 Task: Search one way flight ticket for 4 adults, 1 infant in seat and 1 infant on lap in premium economy from Atlanta: Hartsfield-jackson Atlanta International Airport to Greenville: Pitt-greenville Airport on 5-2-2023. Choice of flights is Spirit. Number of bags: 1 checked bag. Price is upto 83000. Outbound departure time preference is 13:15.
Action: Mouse moved to (267, 345)
Screenshot: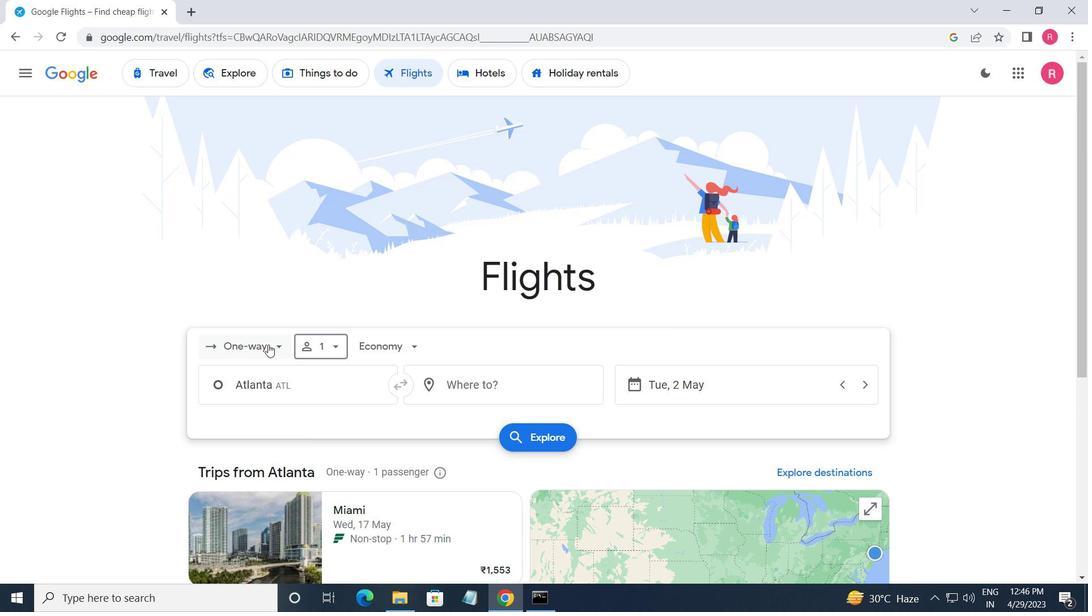 
Action: Mouse pressed left at (267, 345)
Screenshot: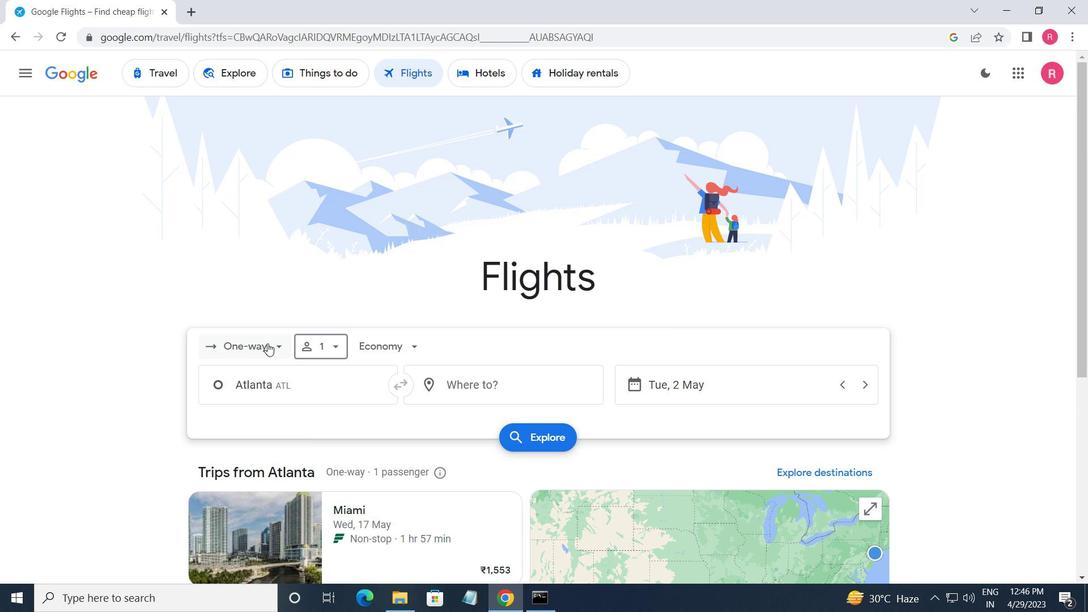 
Action: Mouse moved to (287, 404)
Screenshot: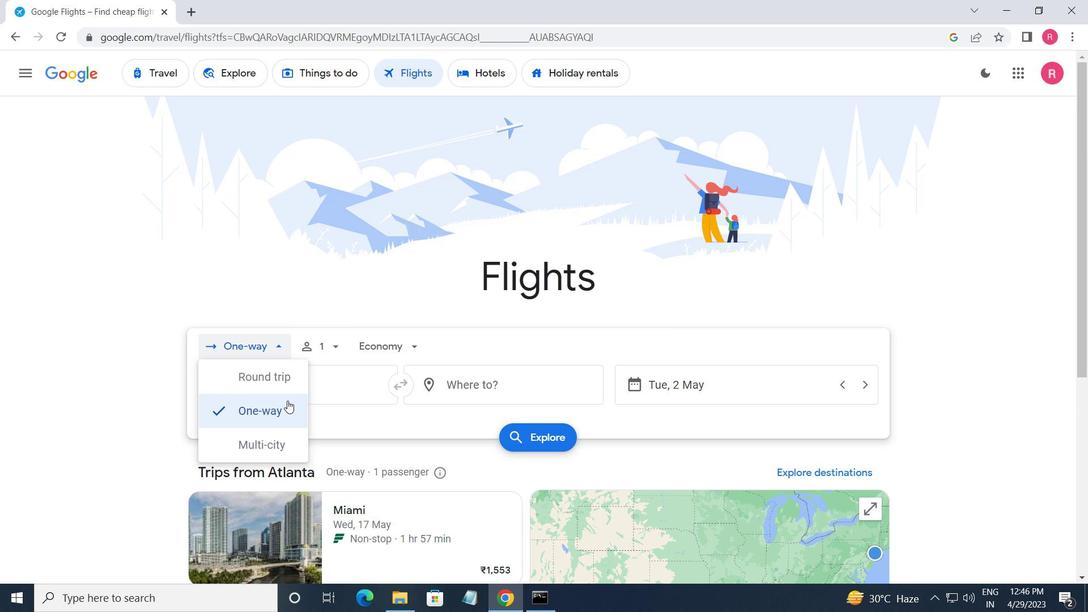 
Action: Mouse pressed left at (287, 404)
Screenshot: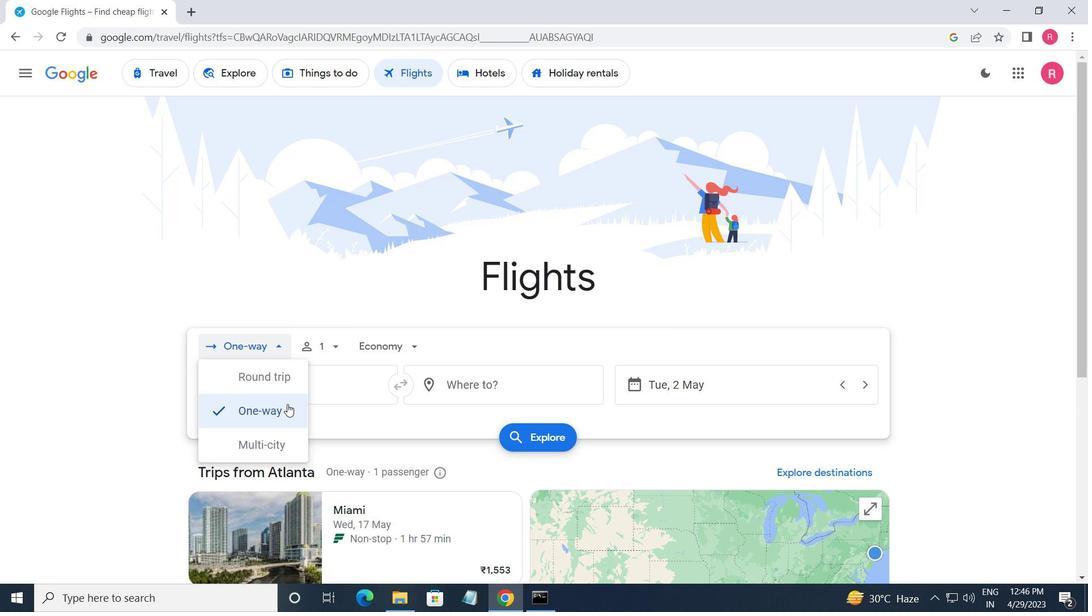 
Action: Mouse moved to (312, 347)
Screenshot: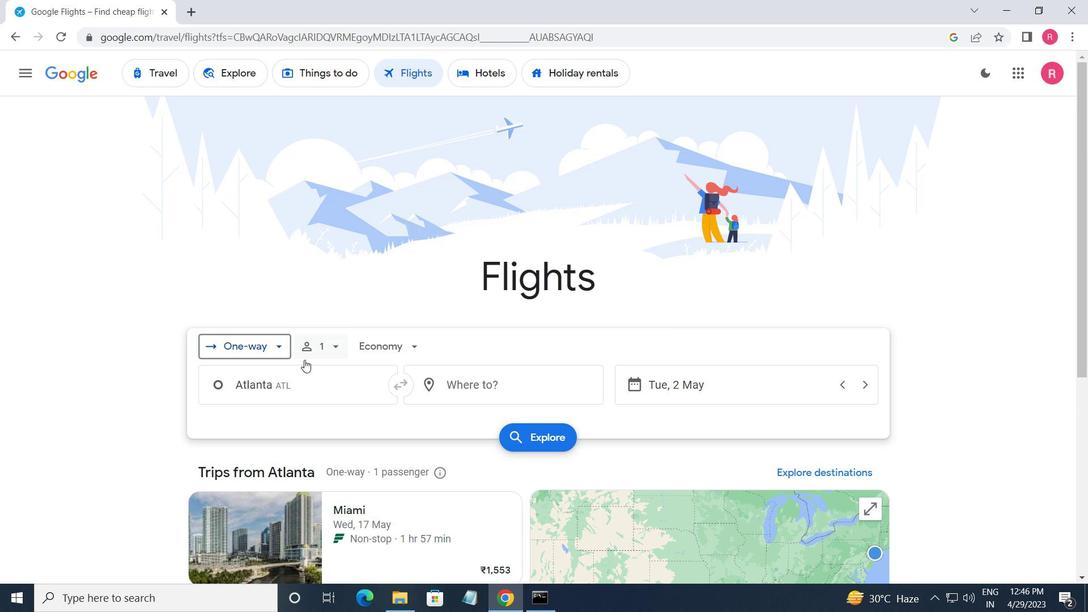 
Action: Mouse pressed left at (312, 347)
Screenshot: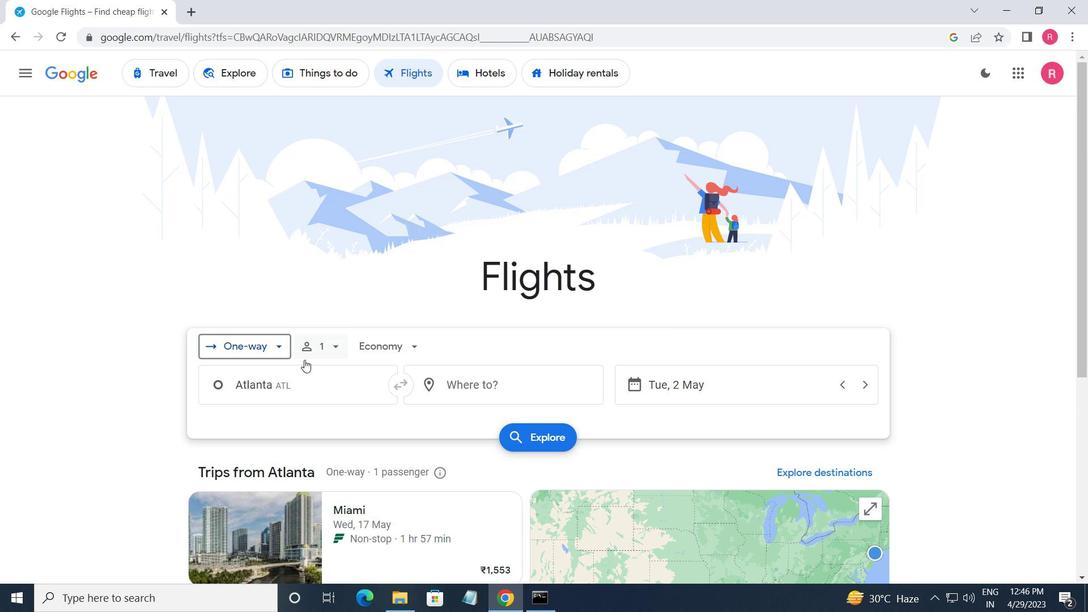 
Action: Mouse moved to (443, 384)
Screenshot: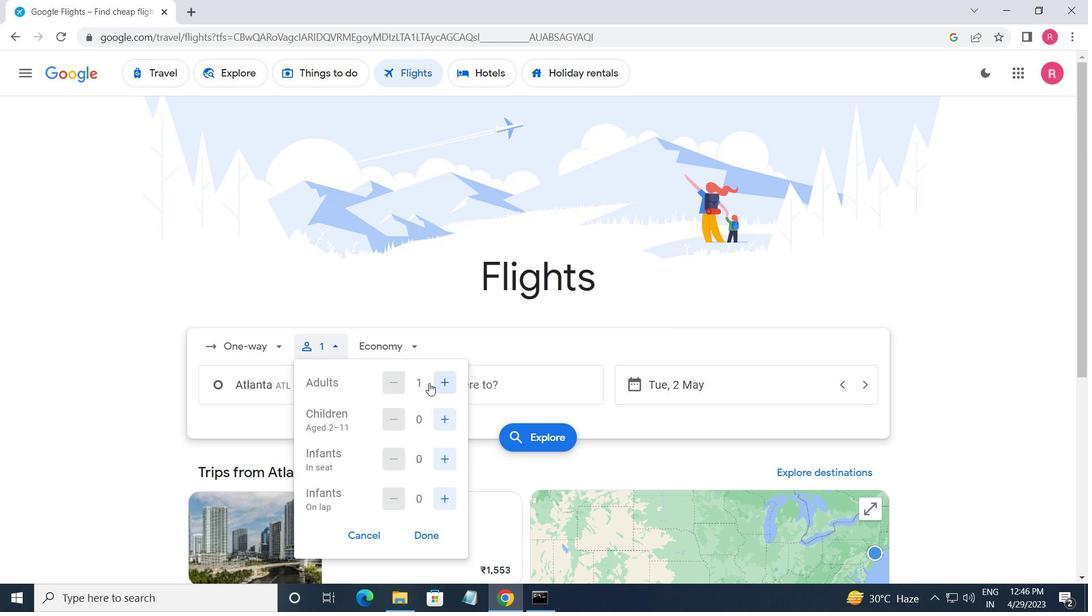 
Action: Mouse pressed left at (443, 384)
Screenshot: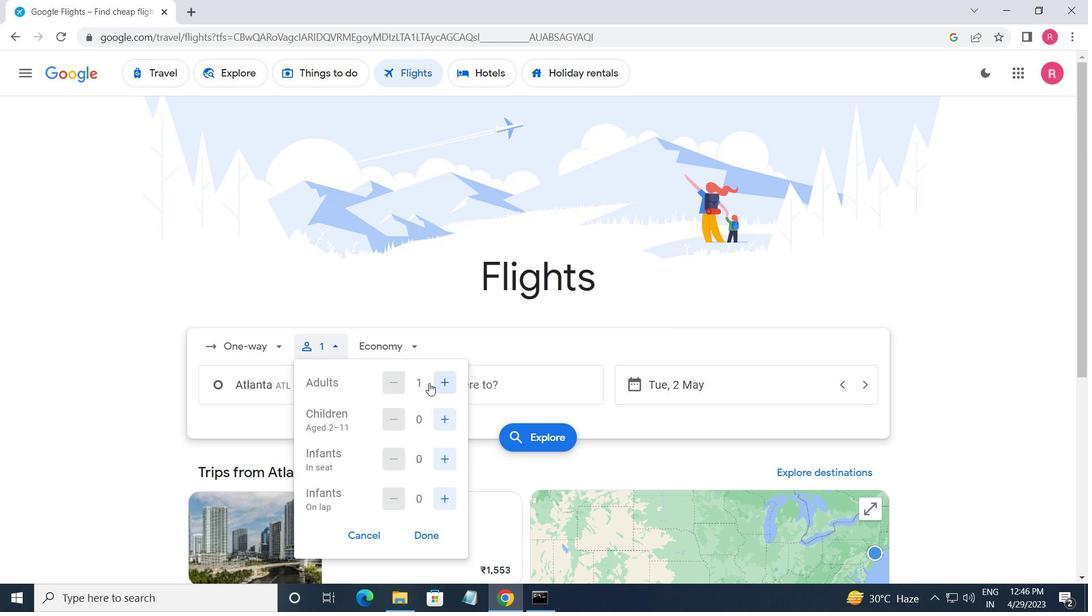 
Action: Mouse pressed left at (443, 384)
Screenshot: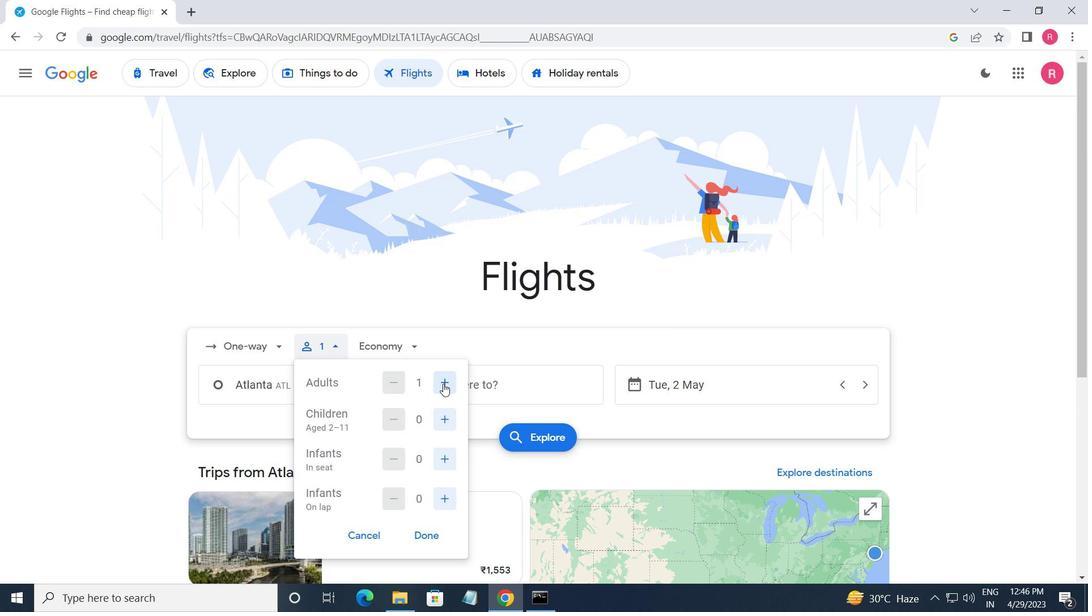 
Action: Mouse pressed left at (443, 384)
Screenshot: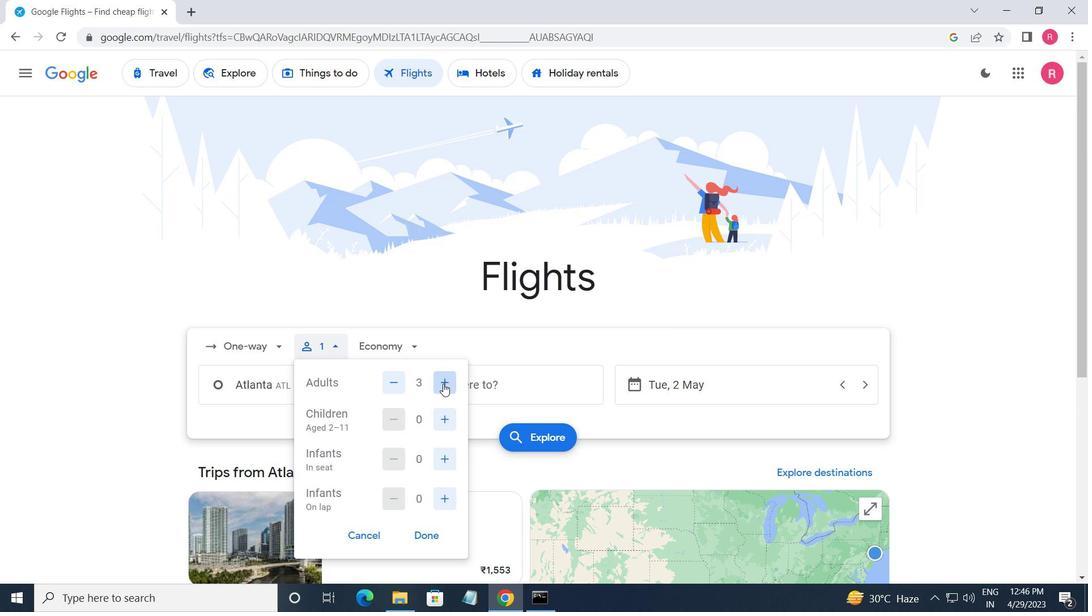 
Action: Mouse moved to (448, 416)
Screenshot: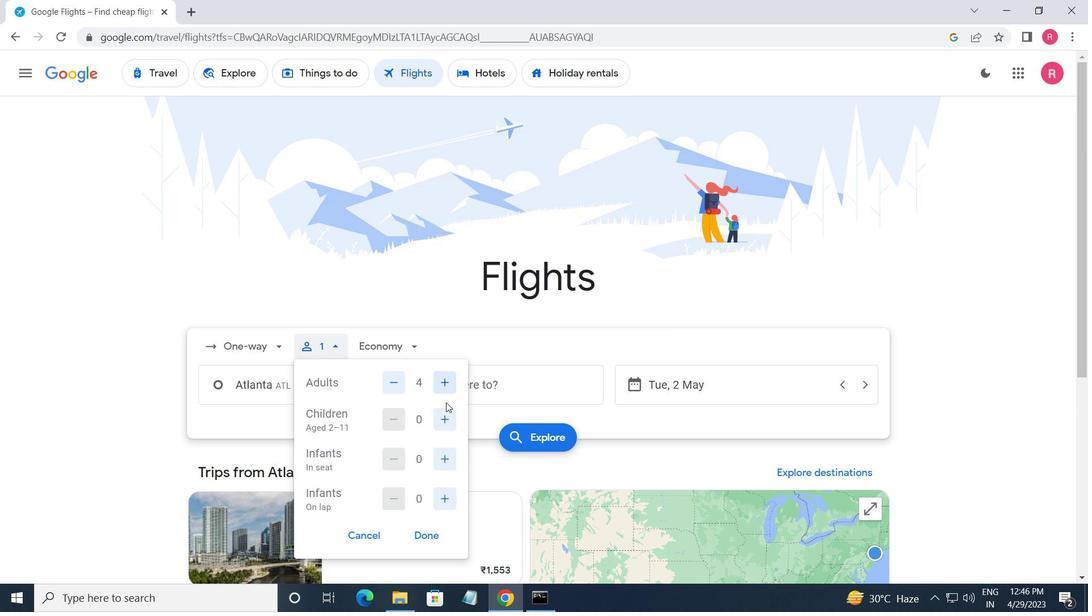 
Action: Mouse pressed left at (448, 416)
Screenshot: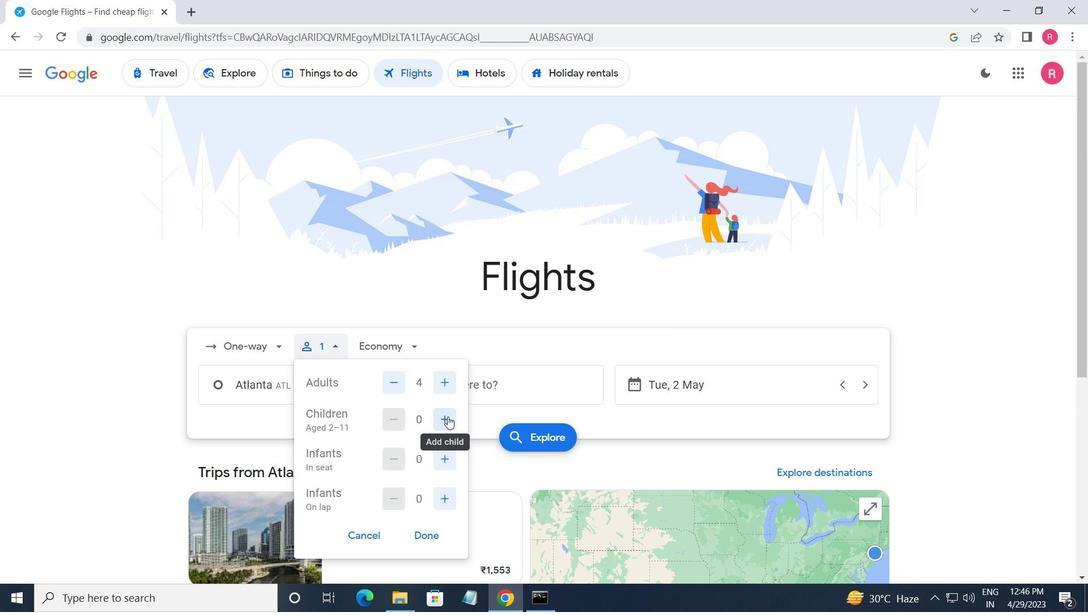 
Action: Mouse moved to (447, 459)
Screenshot: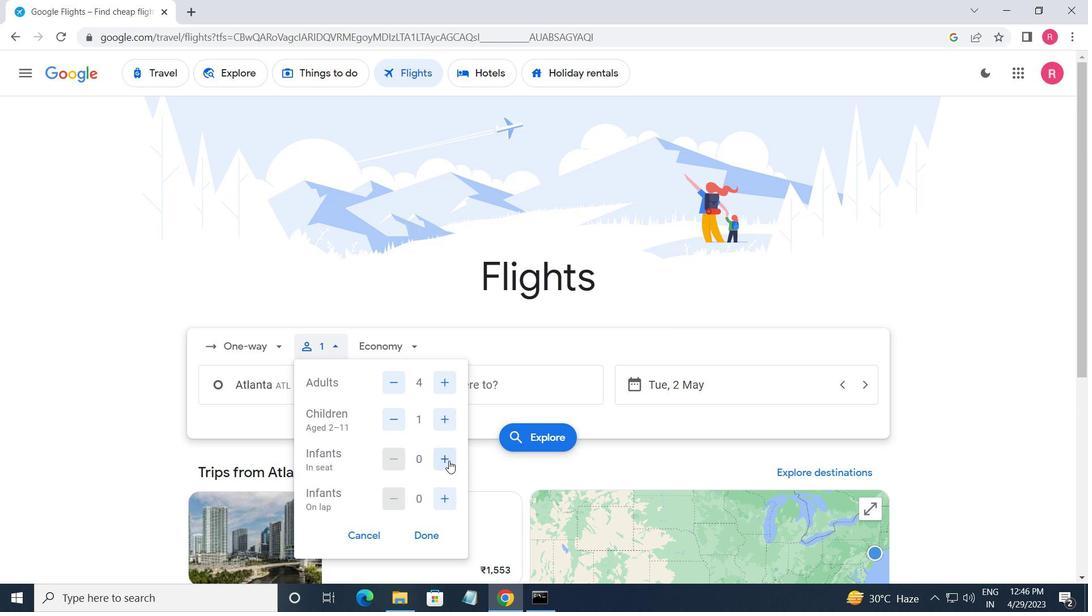 
Action: Mouse pressed left at (447, 459)
Screenshot: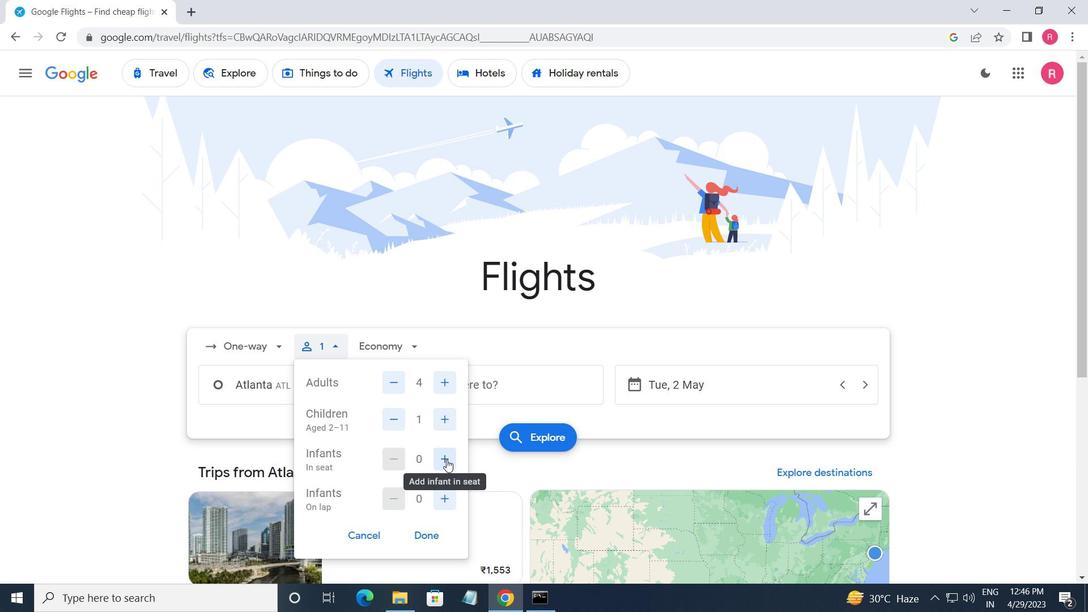 
Action: Mouse moved to (400, 343)
Screenshot: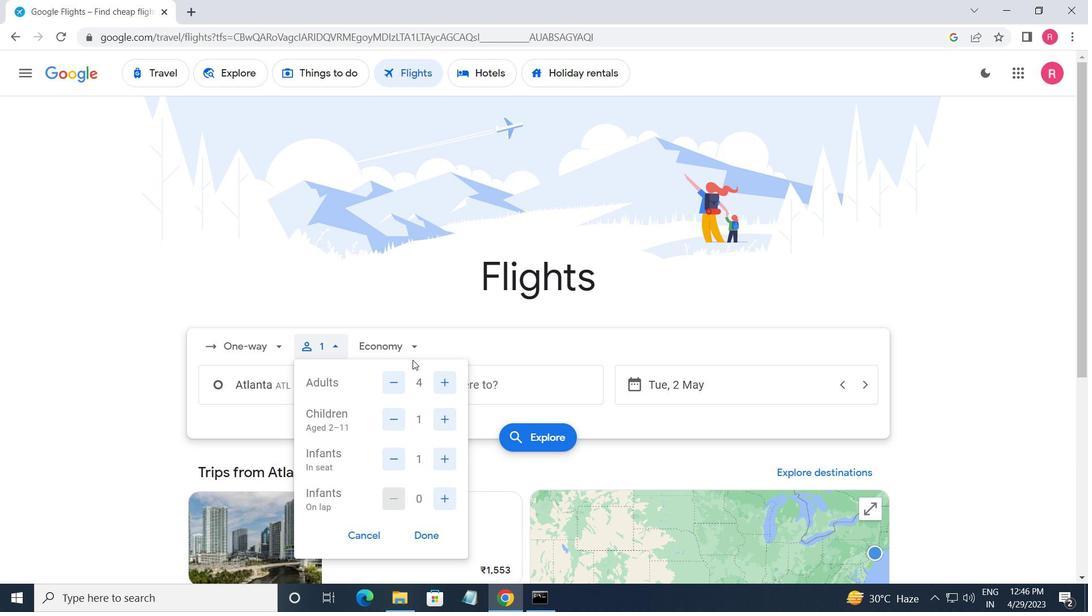 
Action: Mouse pressed left at (400, 343)
Screenshot: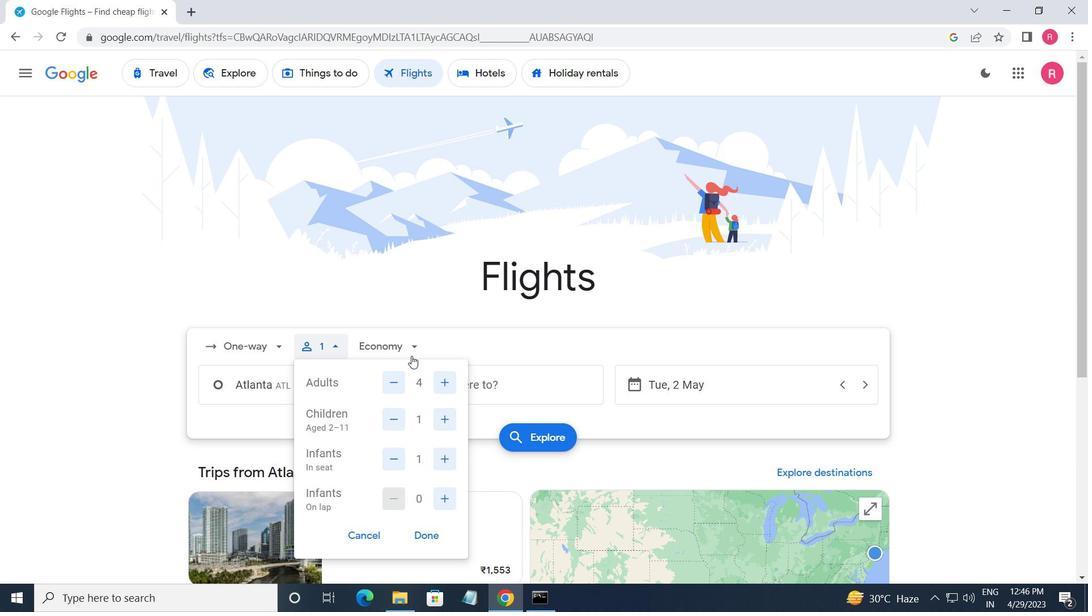 
Action: Mouse moved to (418, 423)
Screenshot: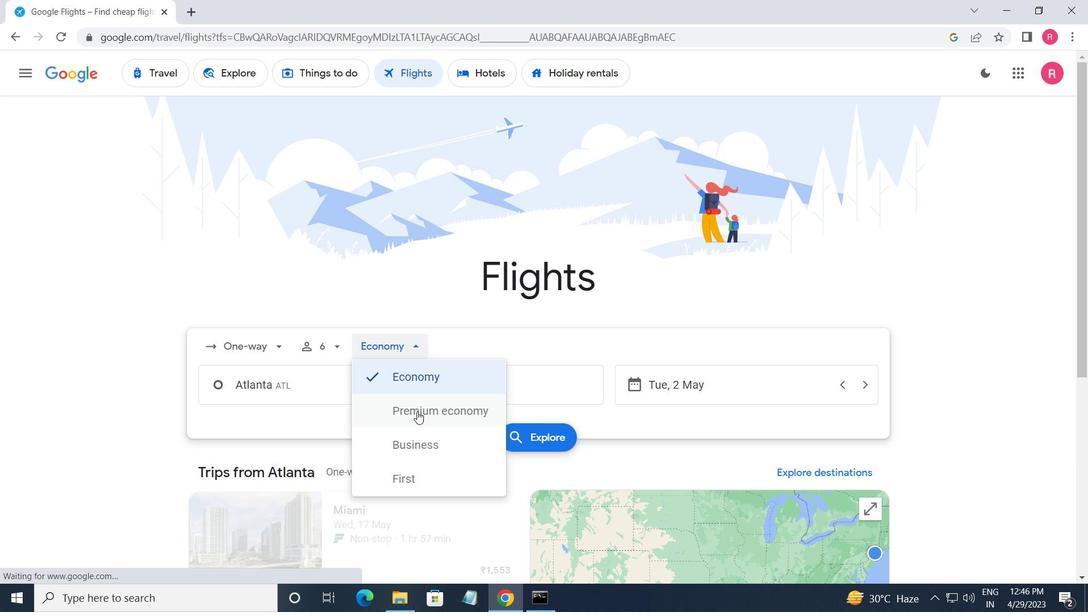 
Action: Mouse pressed left at (418, 423)
Screenshot: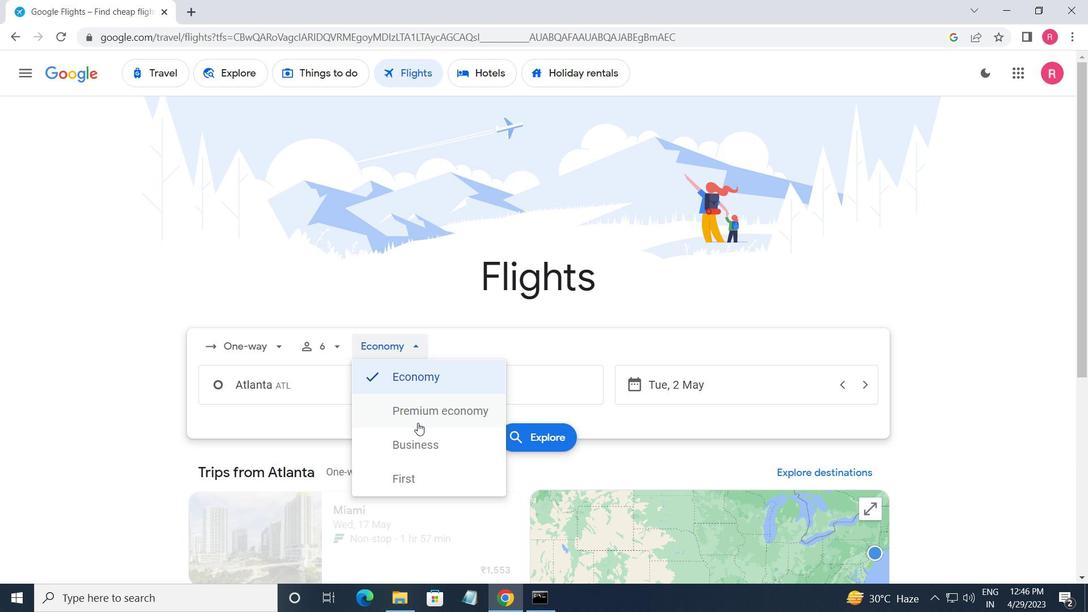 
Action: Mouse moved to (355, 387)
Screenshot: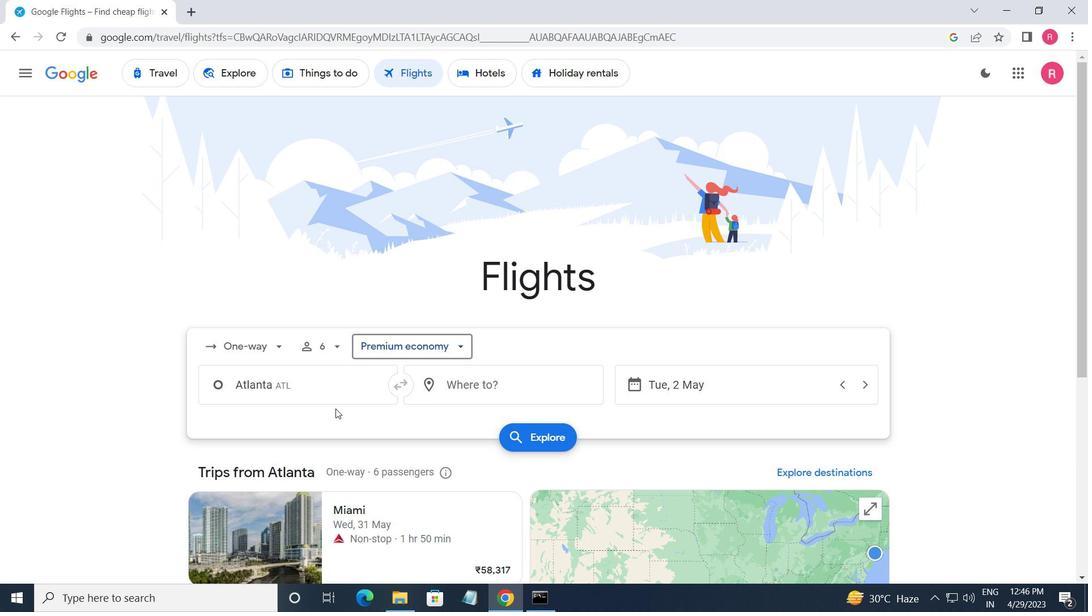 
Action: Mouse pressed left at (355, 387)
Screenshot: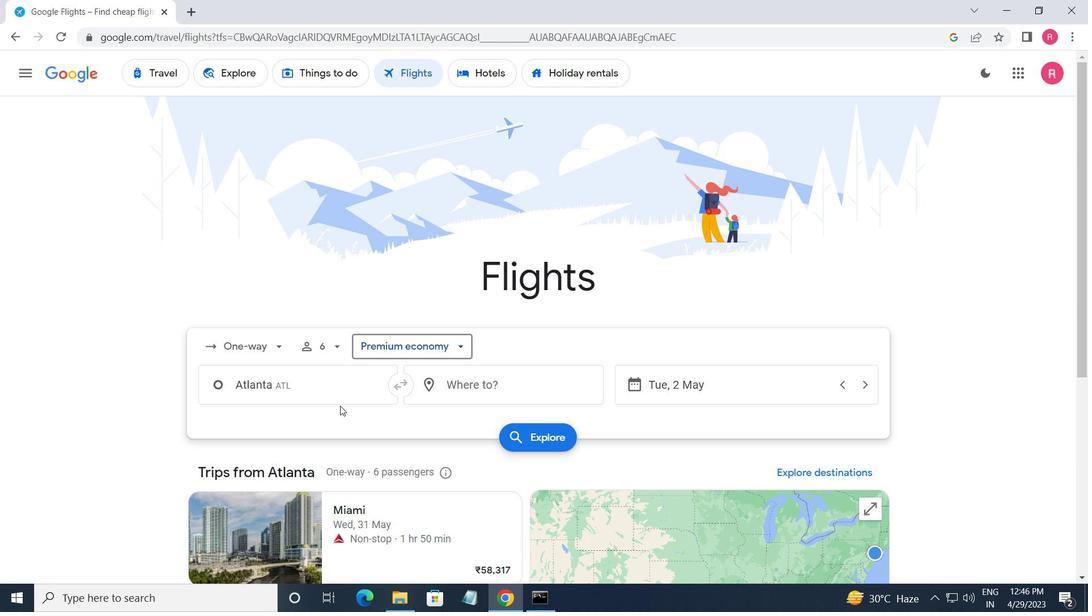 
Action: Mouse moved to (349, 450)
Screenshot: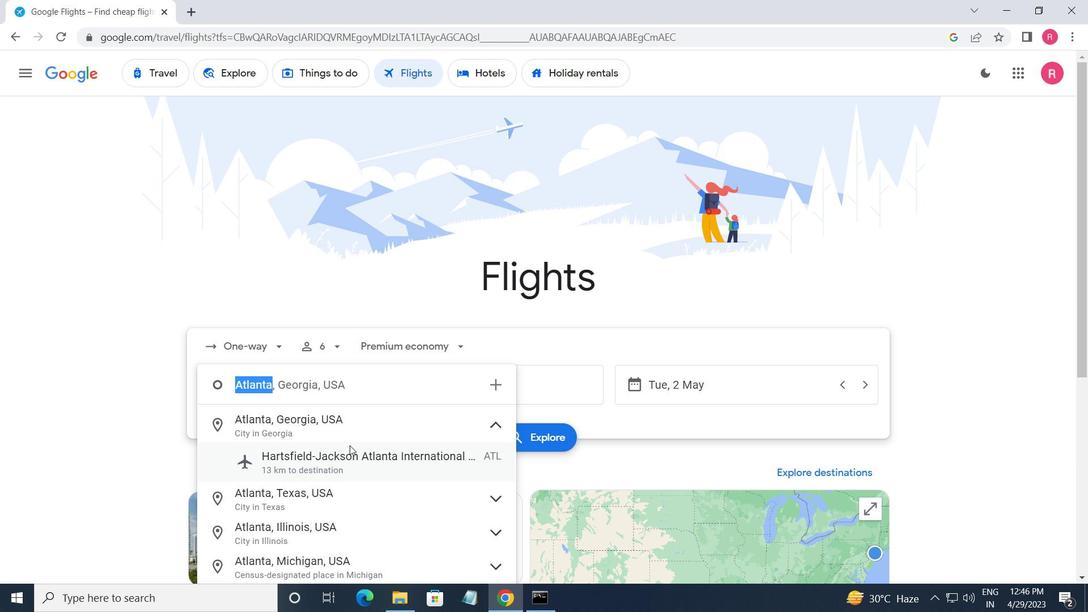 
Action: Mouse pressed left at (349, 450)
Screenshot: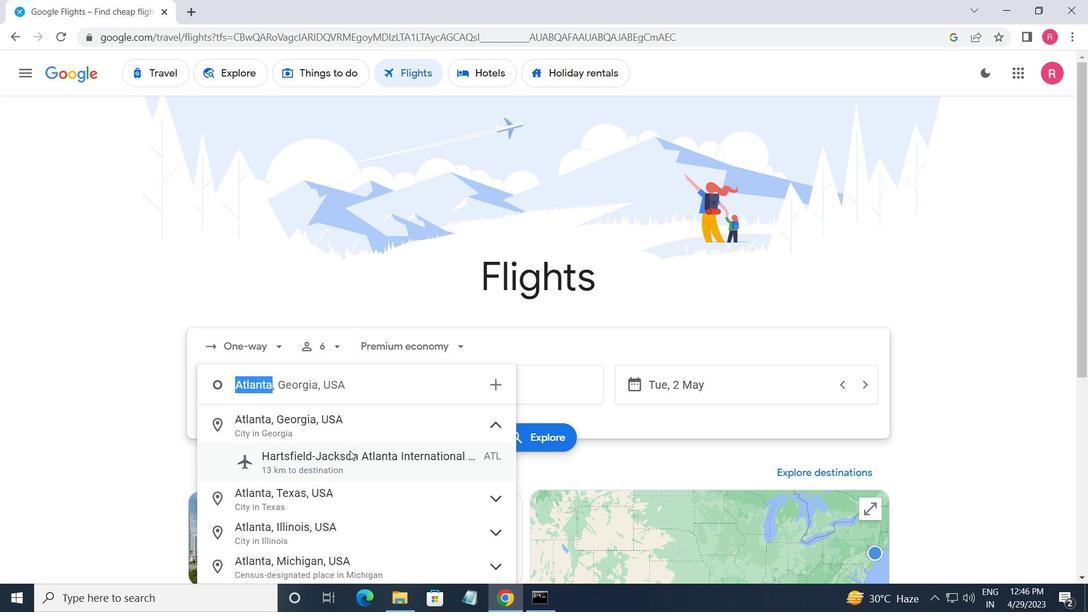 
Action: Mouse moved to (489, 399)
Screenshot: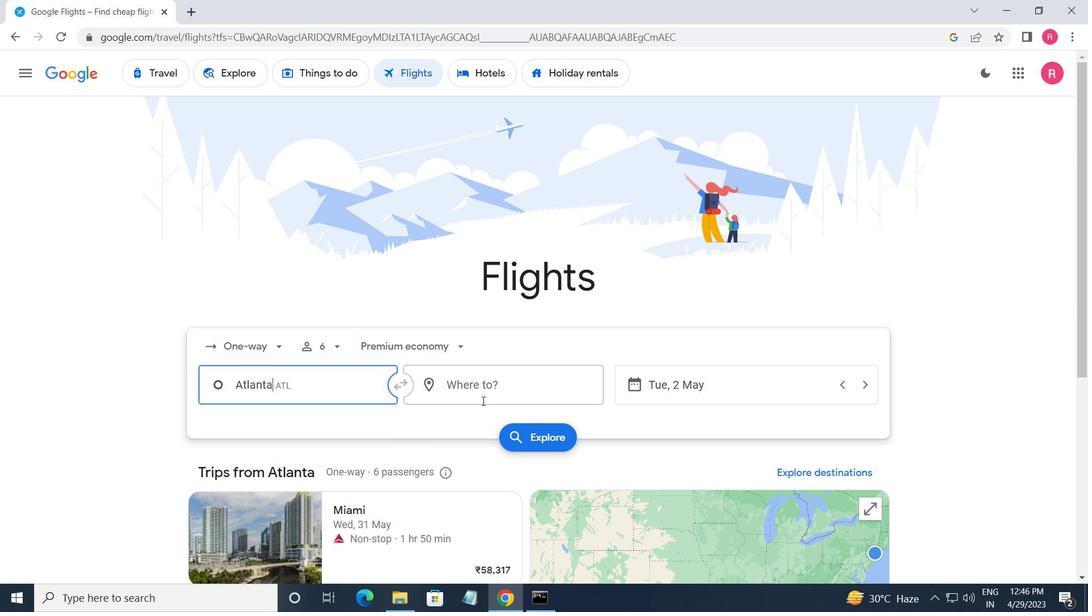 
Action: Mouse pressed left at (489, 399)
Screenshot: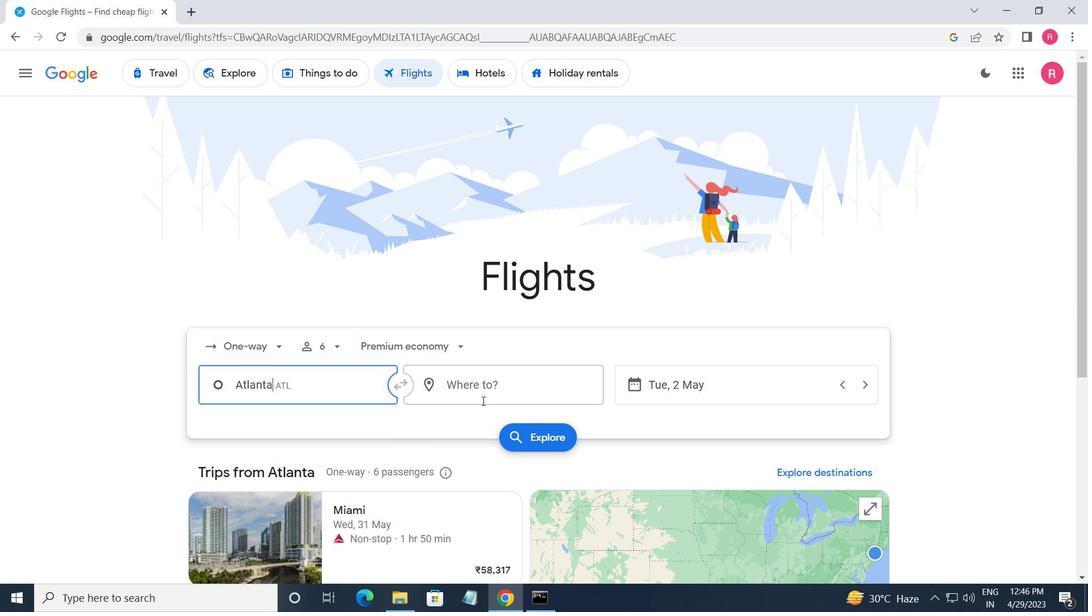 
Action: Mouse moved to (473, 522)
Screenshot: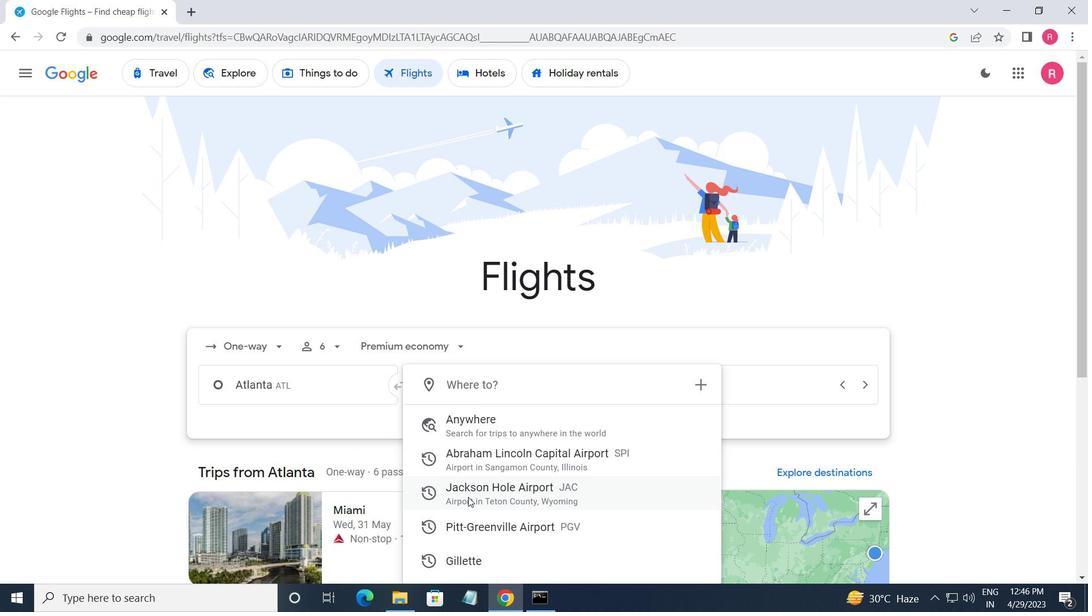 
Action: Mouse pressed left at (473, 522)
Screenshot: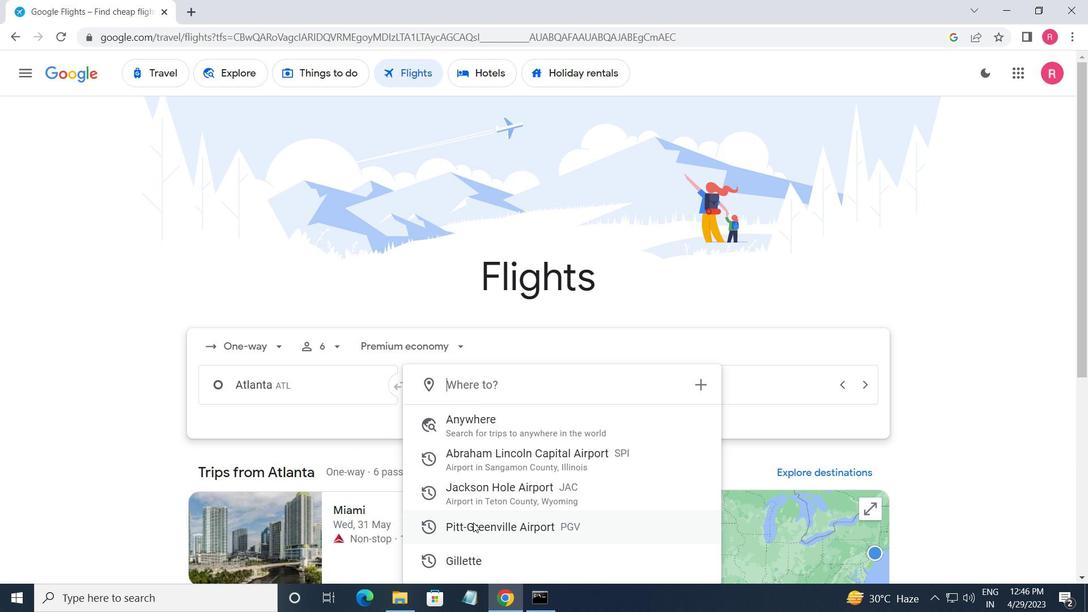 
Action: Mouse moved to (731, 385)
Screenshot: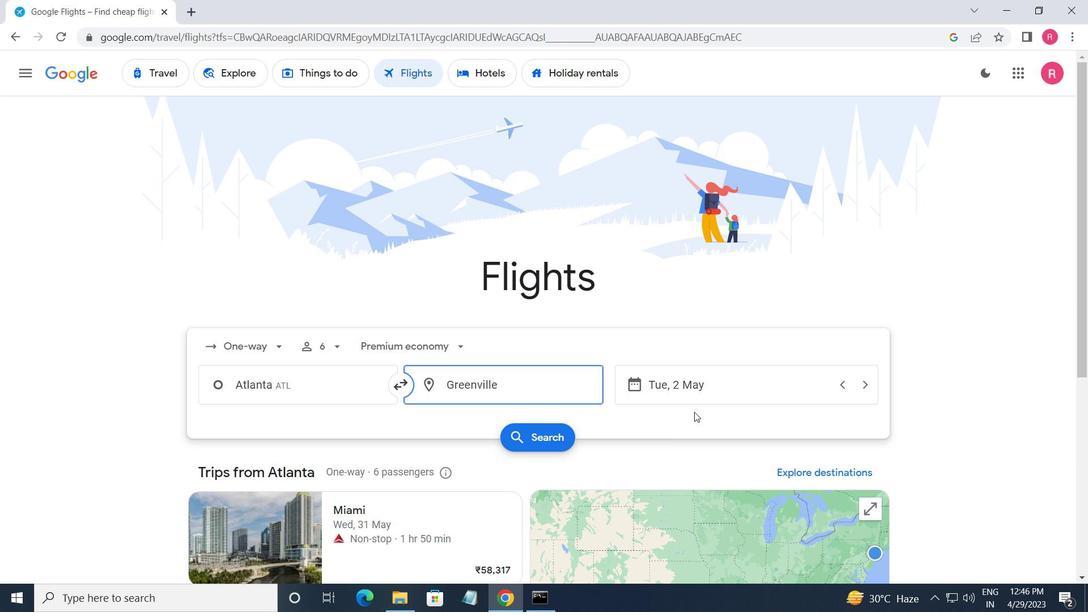 
Action: Mouse pressed left at (731, 385)
Screenshot: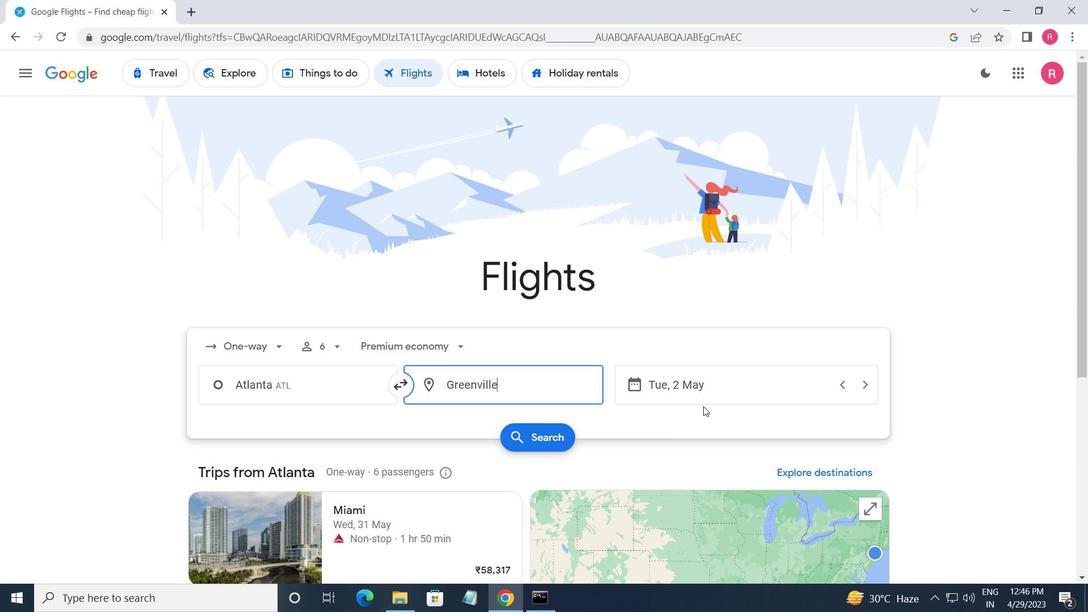 
Action: Mouse moved to (716, 335)
Screenshot: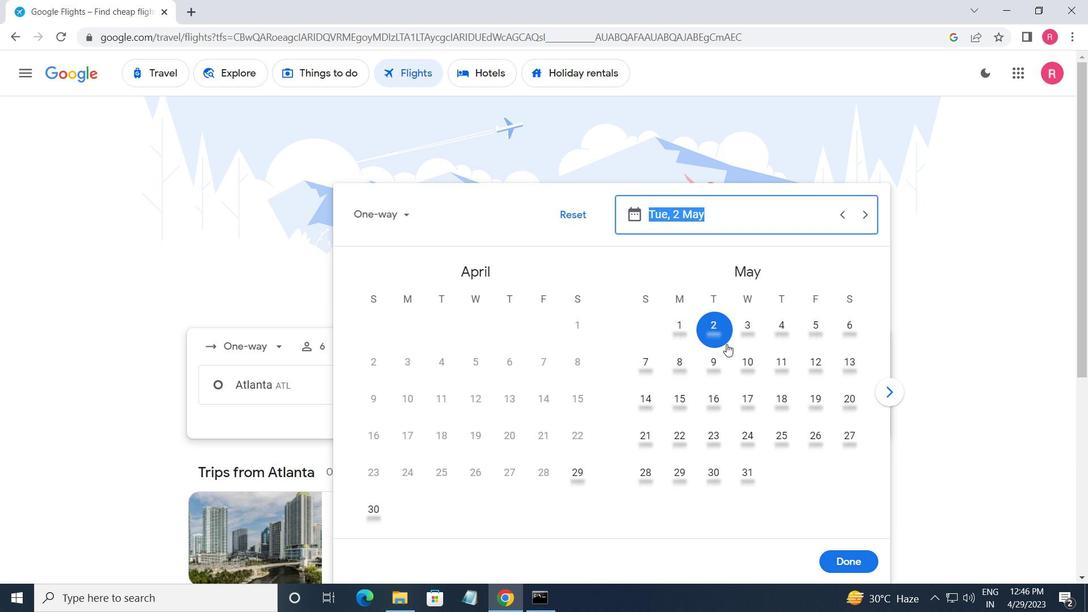 
Action: Mouse pressed left at (716, 335)
Screenshot: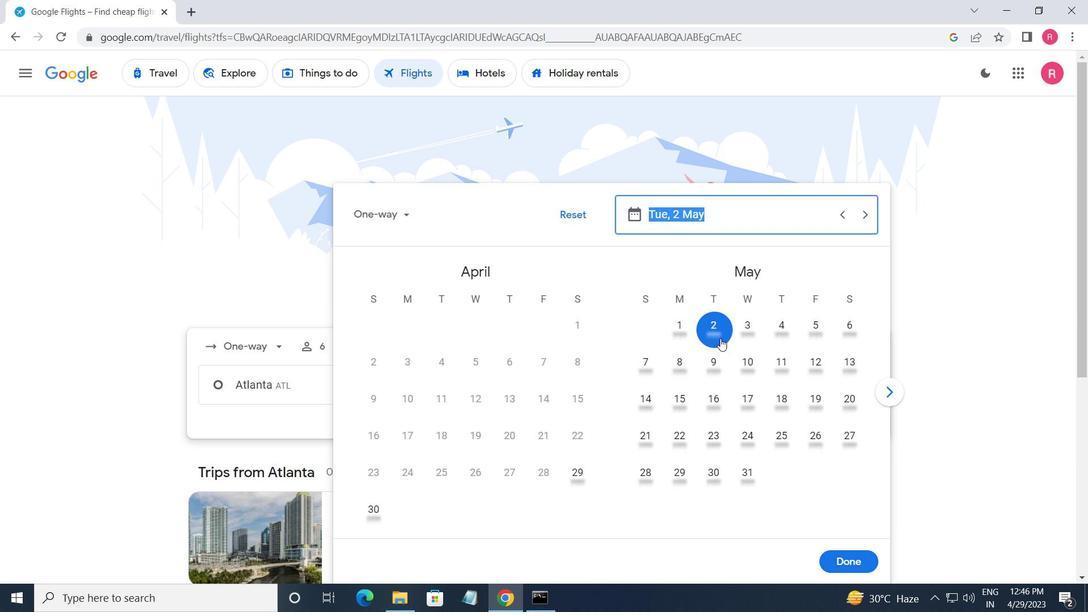 
Action: Mouse moved to (837, 559)
Screenshot: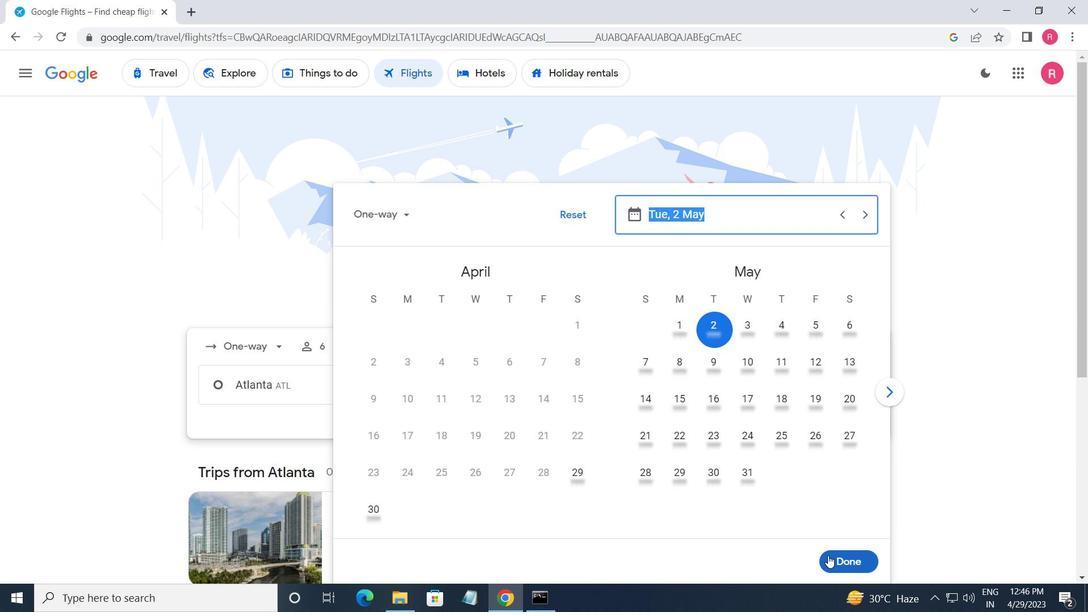 
Action: Mouse pressed left at (837, 559)
Screenshot: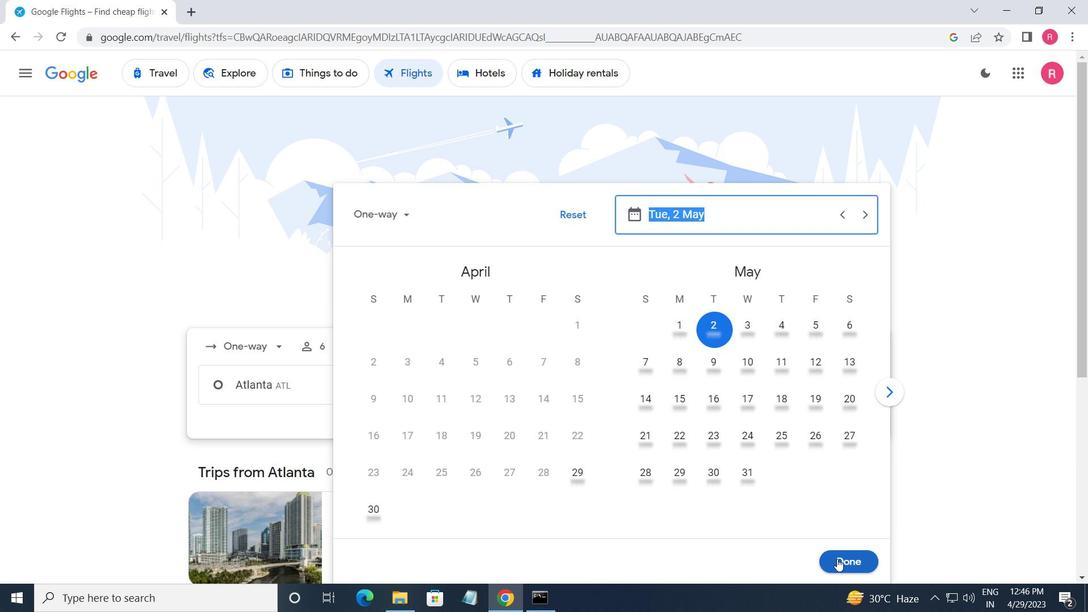 
Action: Mouse moved to (531, 442)
Screenshot: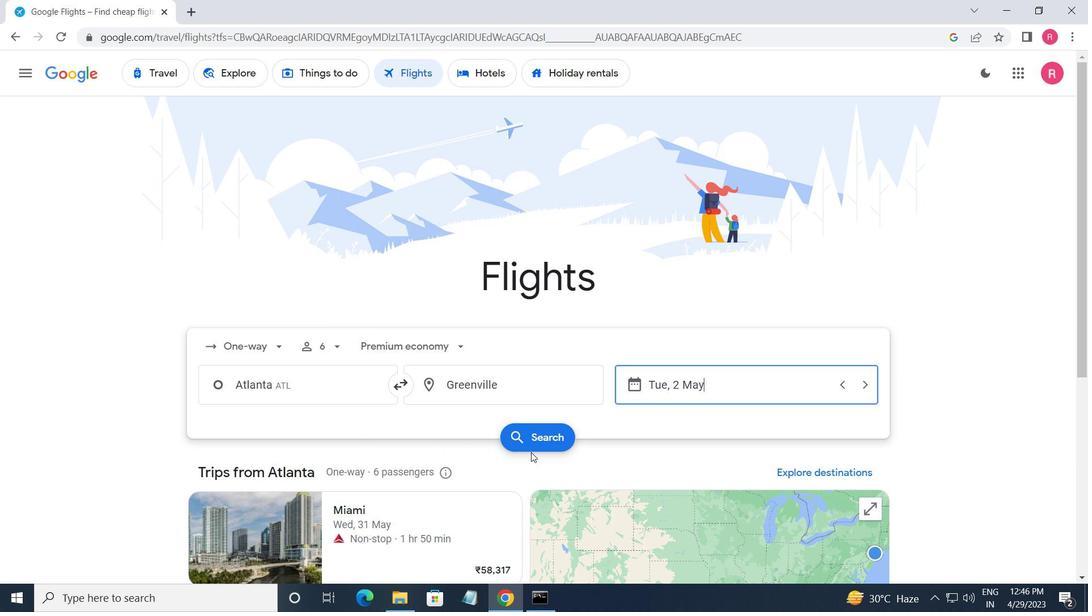 
Action: Mouse pressed left at (531, 442)
Screenshot: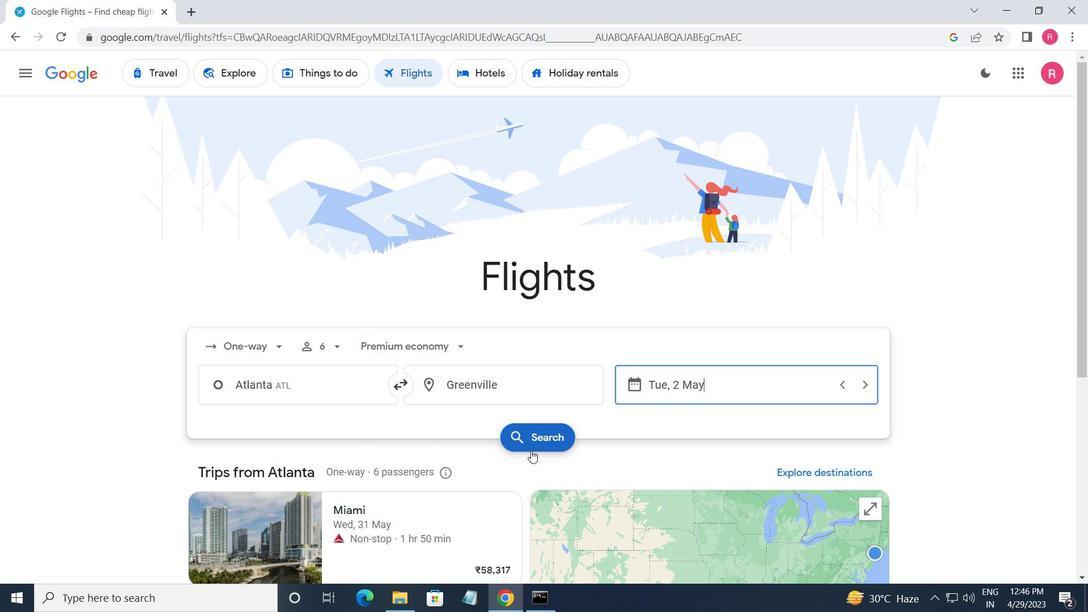 
Action: Mouse moved to (228, 211)
Screenshot: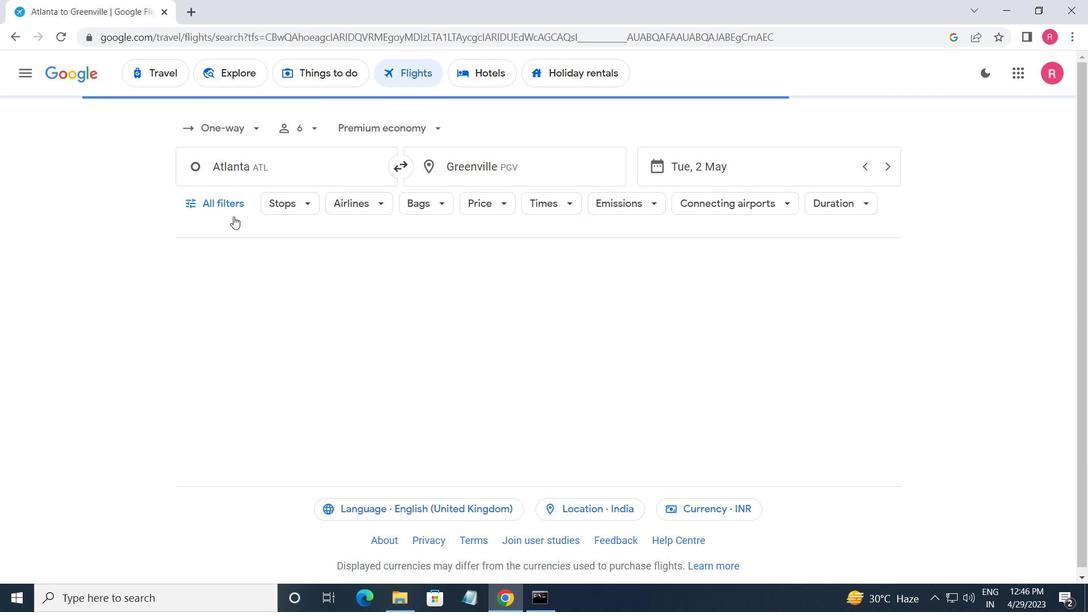 
Action: Mouse pressed left at (228, 211)
Screenshot: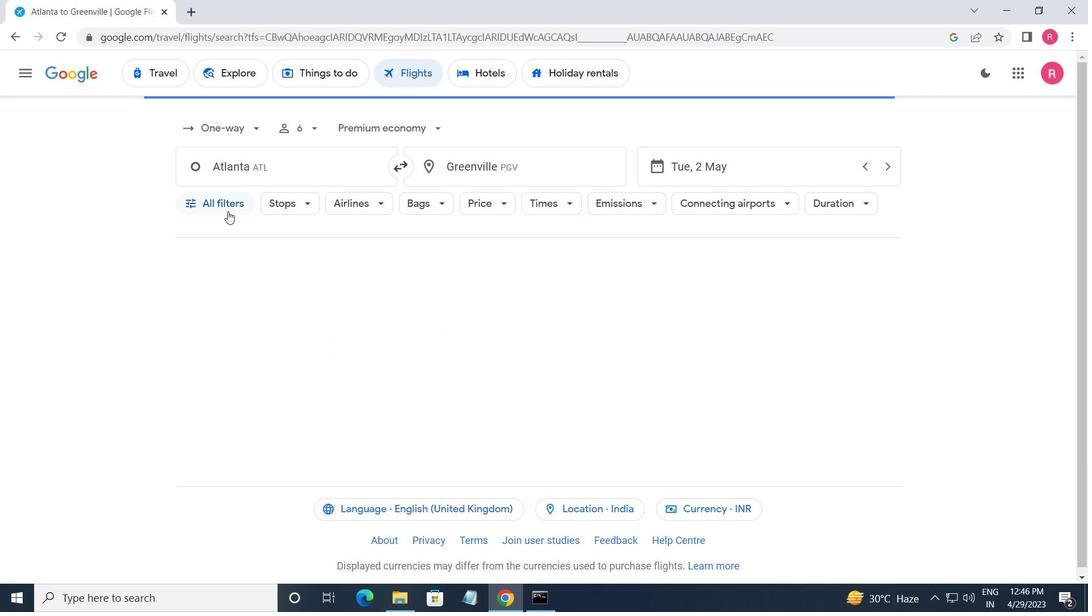 
Action: Mouse moved to (267, 372)
Screenshot: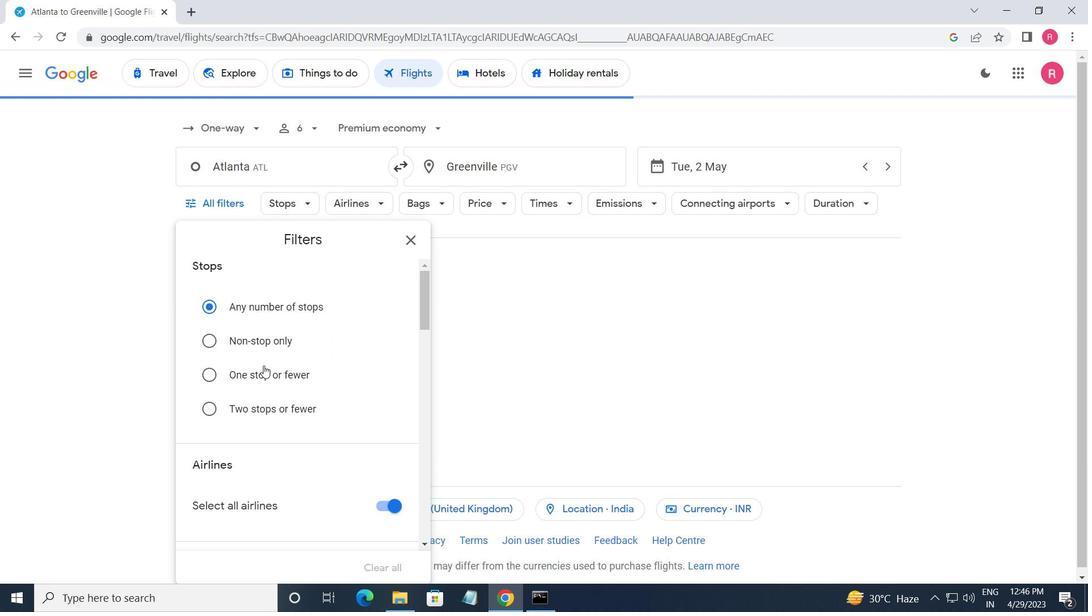 
Action: Mouse scrolled (267, 371) with delta (0, 0)
Screenshot: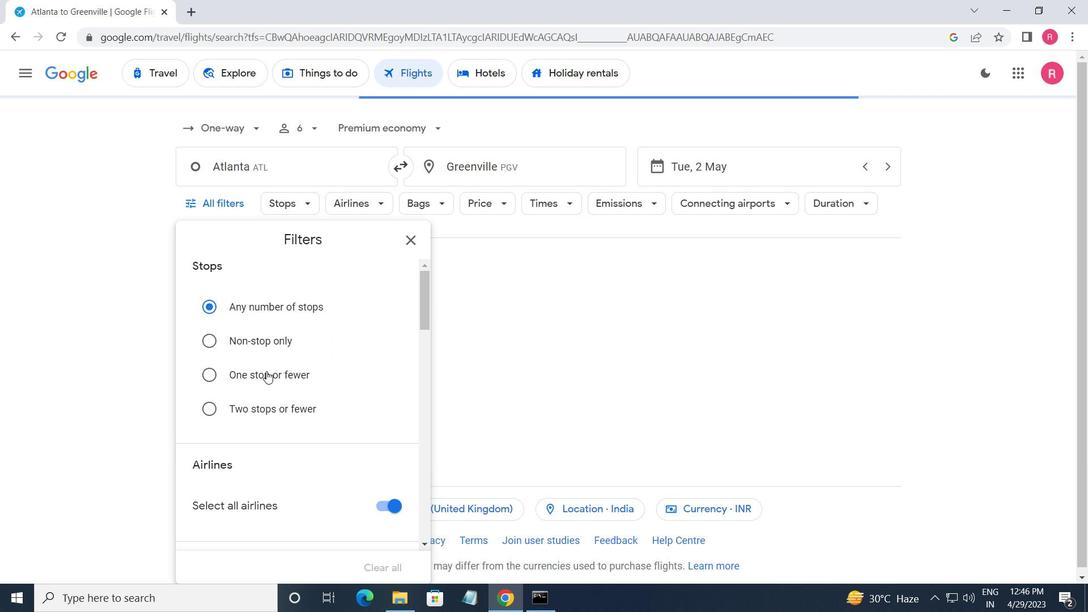
Action: Mouse scrolled (267, 371) with delta (0, 0)
Screenshot: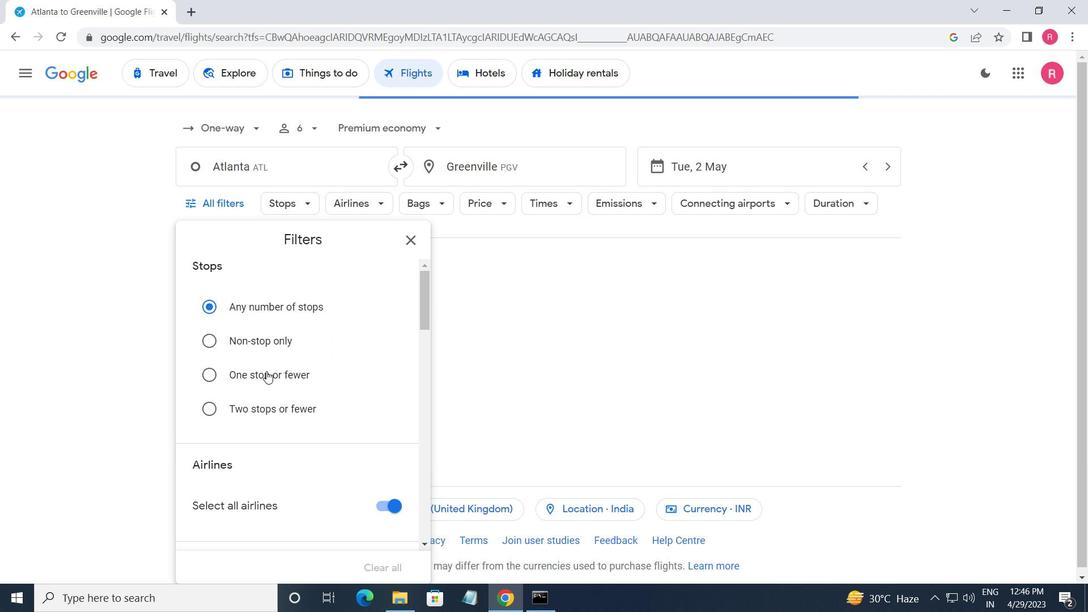 
Action: Mouse moved to (271, 371)
Screenshot: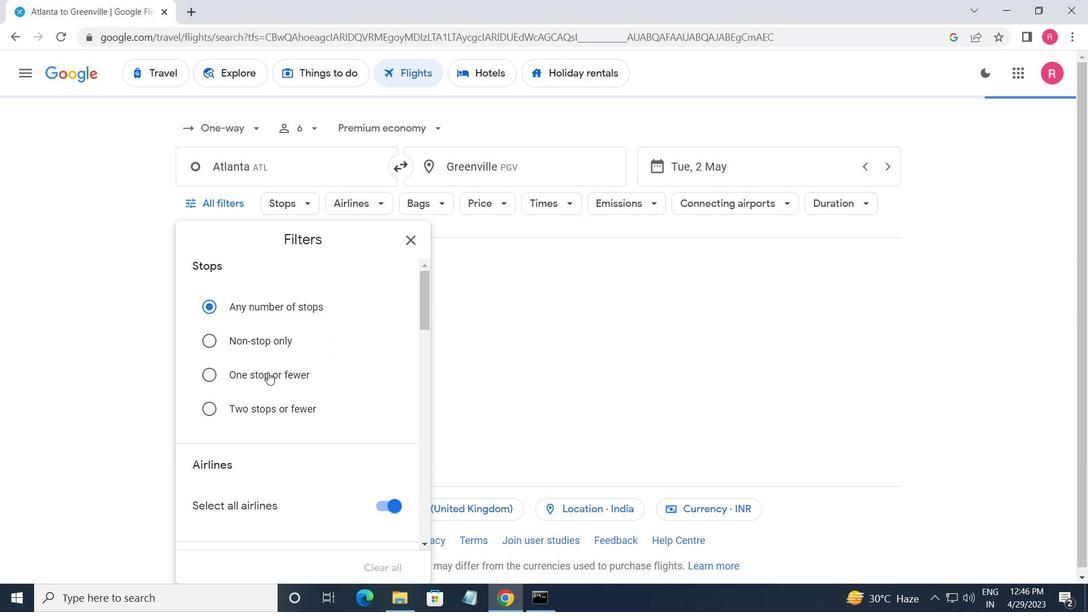 
Action: Mouse scrolled (271, 370) with delta (0, 0)
Screenshot: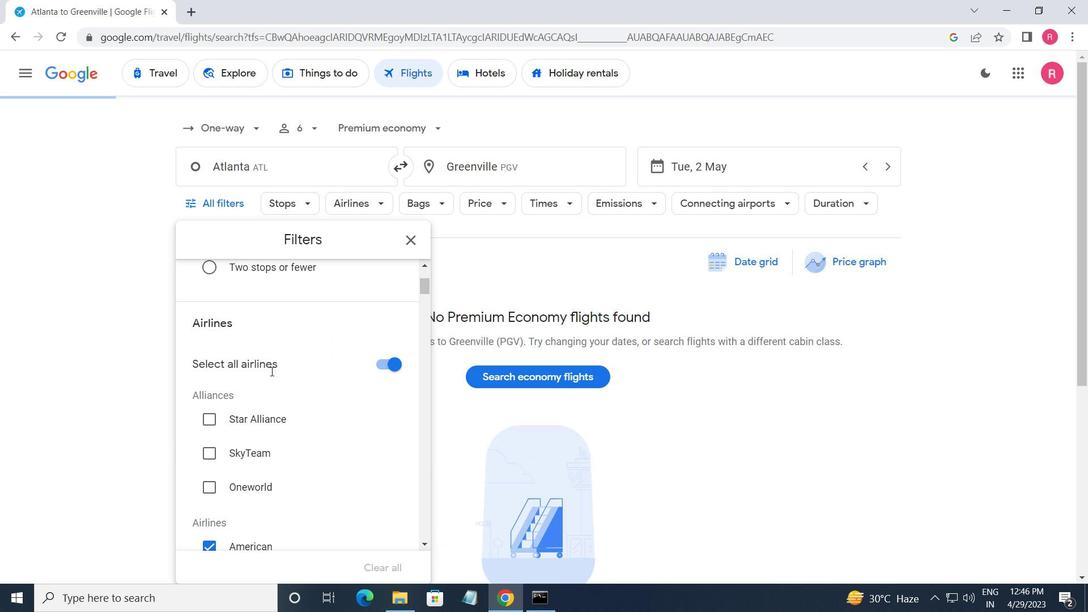 
Action: Mouse scrolled (271, 370) with delta (0, 0)
Screenshot: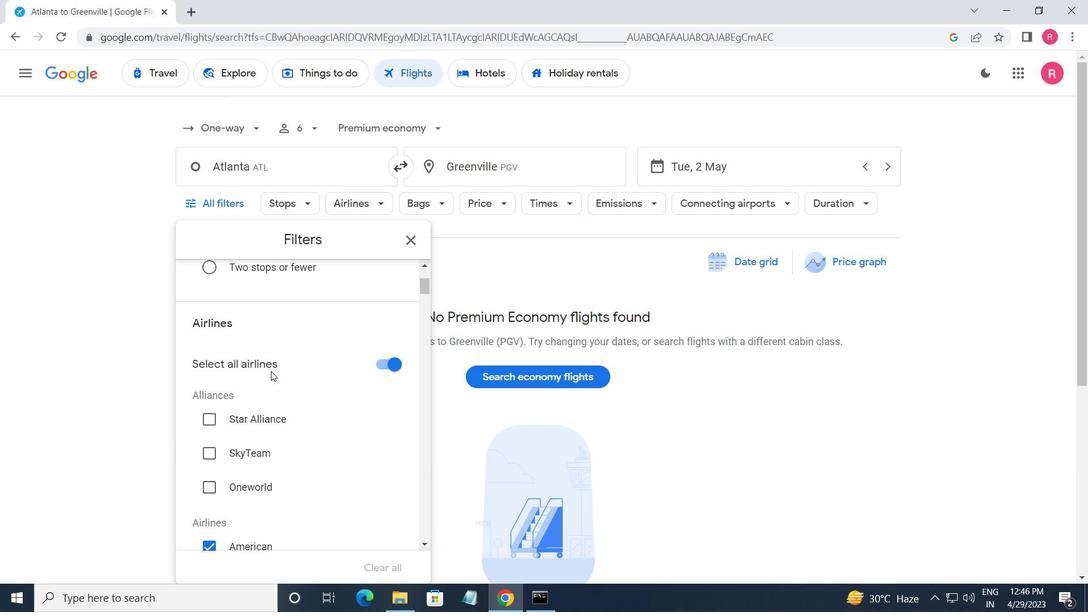 
Action: Mouse scrolled (271, 370) with delta (0, 0)
Screenshot: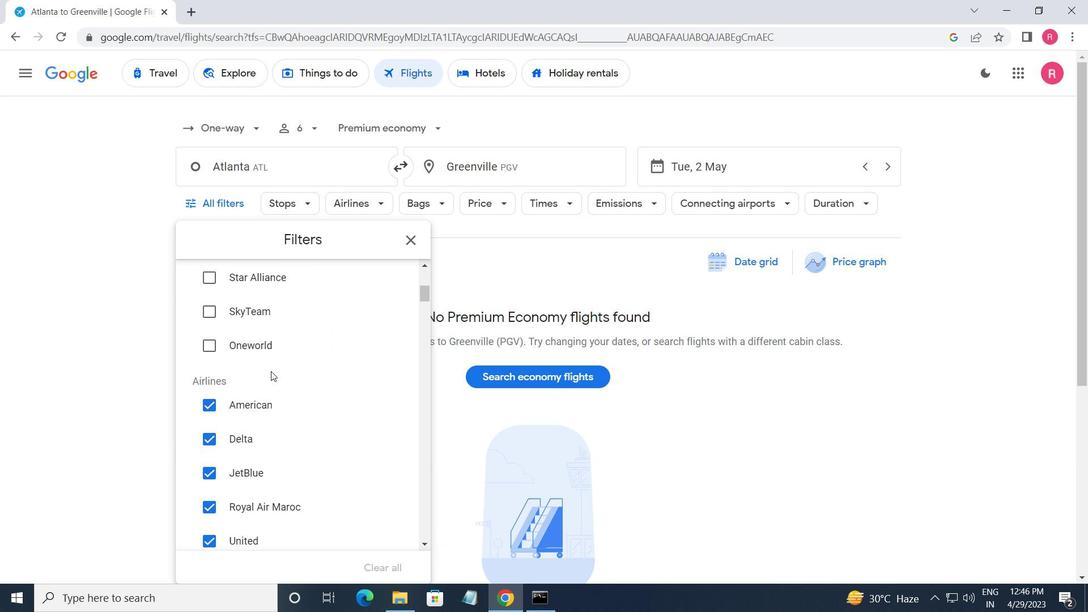 
Action: Mouse scrolled (271, 372) with delta (0, 0)
Screenshot: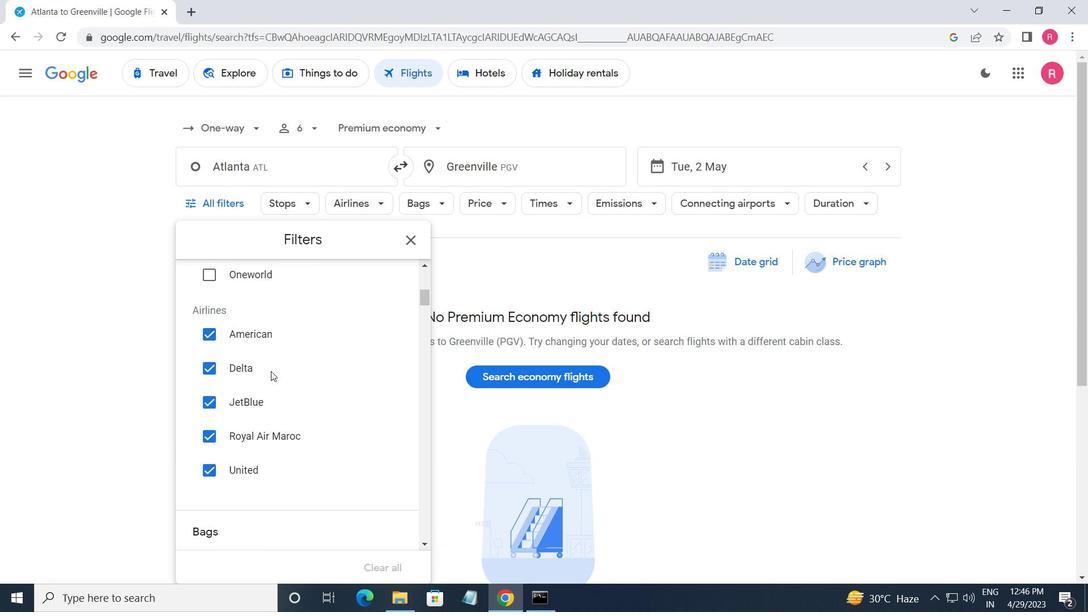 
Action: Mouse scrolled (271, 372) with delta (0, 0)
Screenshot: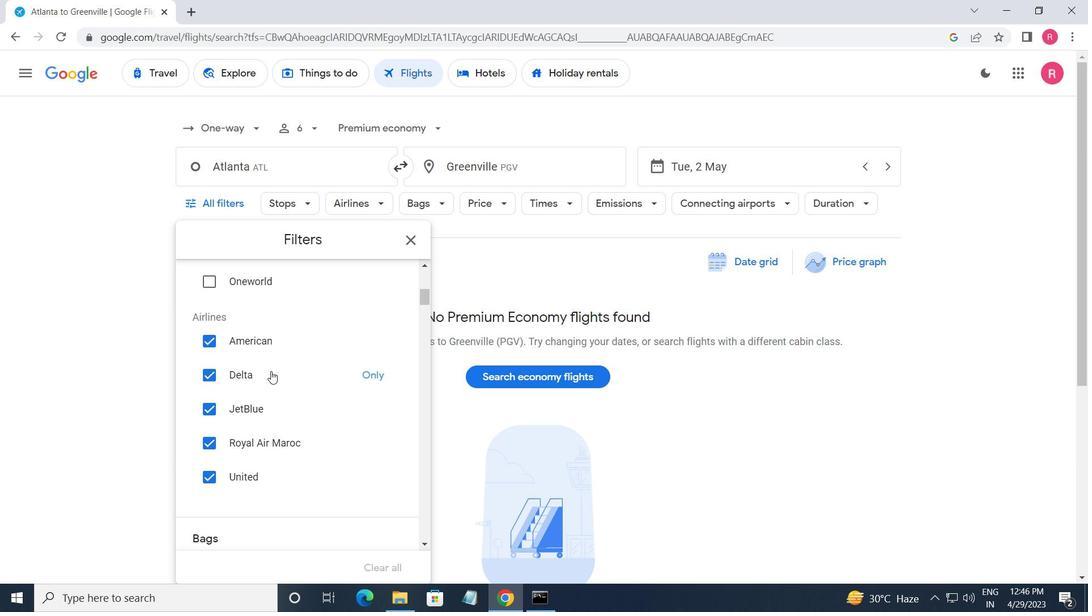 
Action: Mouse scrolled (271, 372) with delta (0, 0)
Screenshot: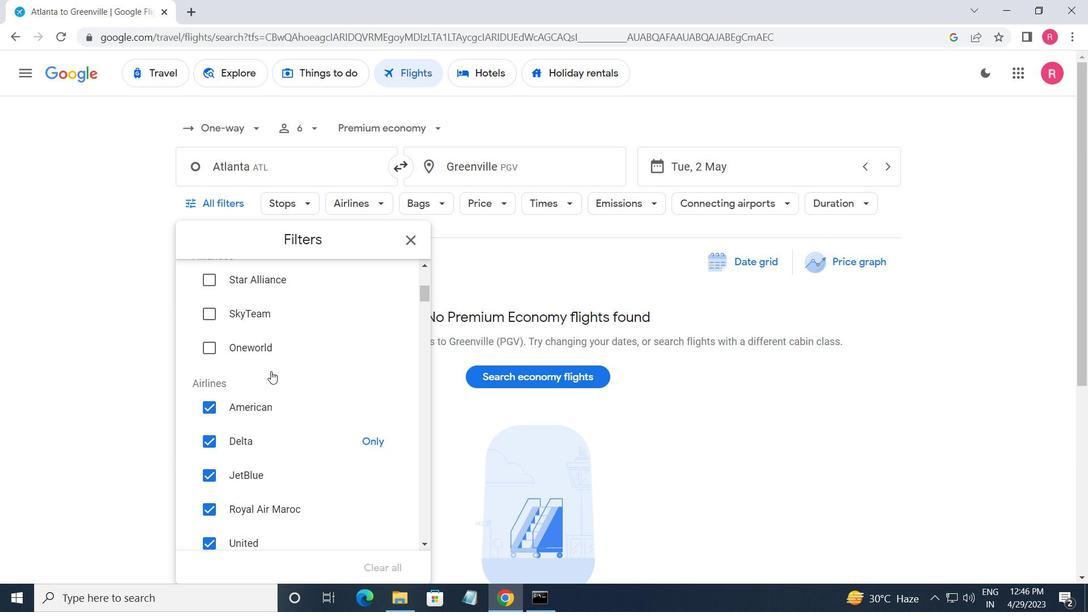 
Action: Mouse moved to (382, 368)
Screenshot: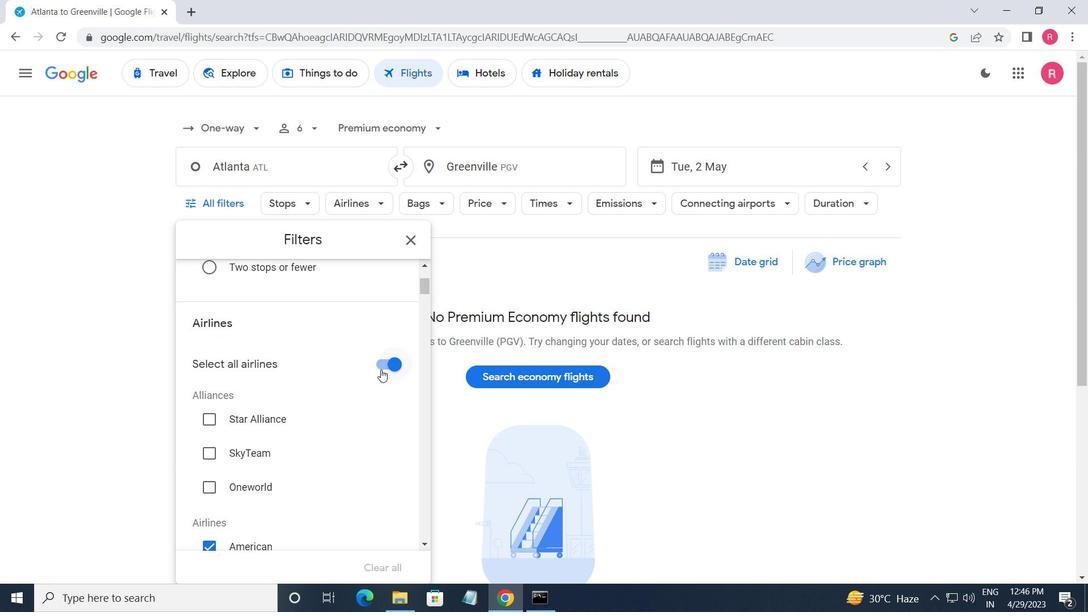 
Action: Mouse pressed left at (382, 368)
Screenshot: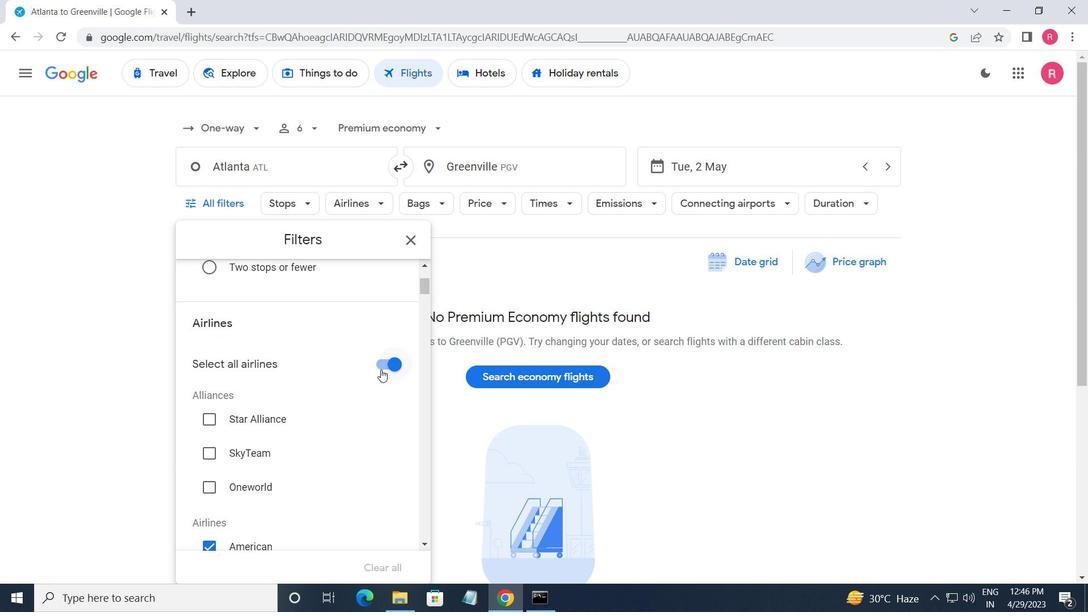 
Action: Mouse moved to (382, 368)
Screenshot: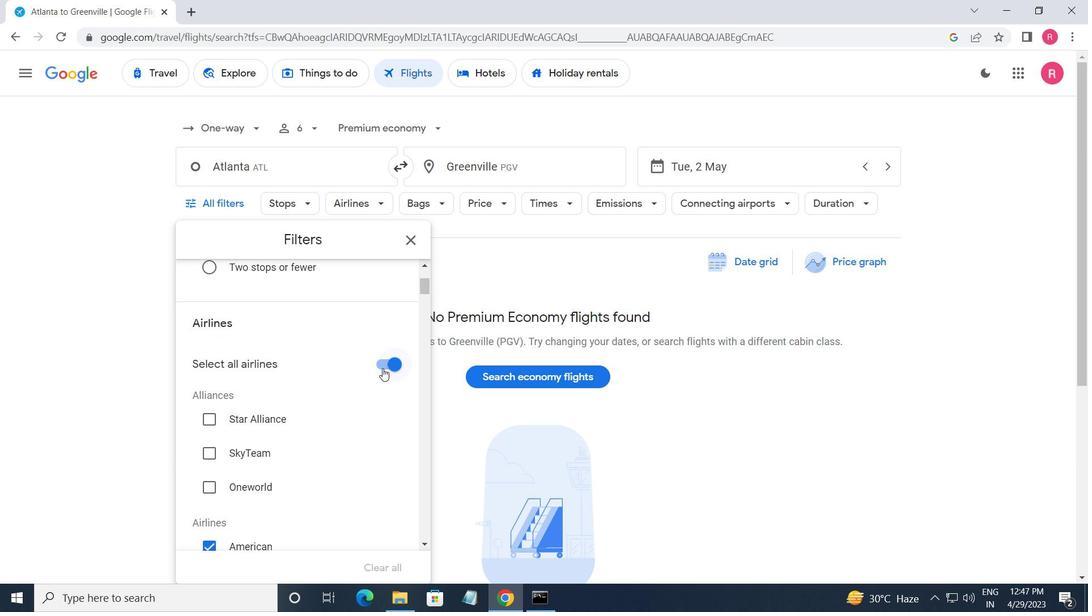 
Action: Mouse scrolled (382, 368) with delta (0, 0)
Screenshot: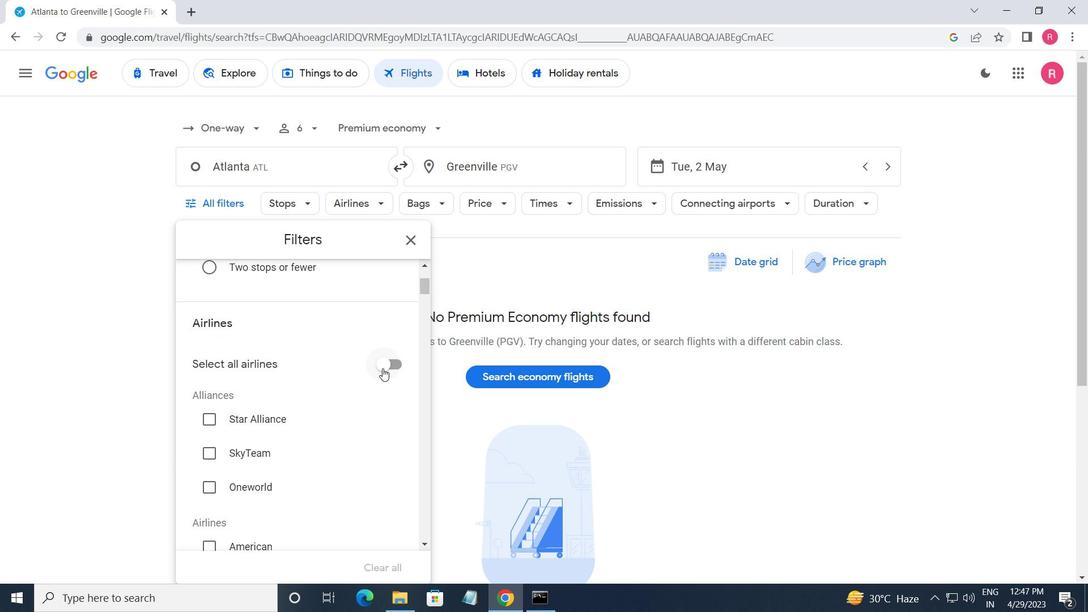 
Action: Mouse moved to (382, 368)
Screenshot: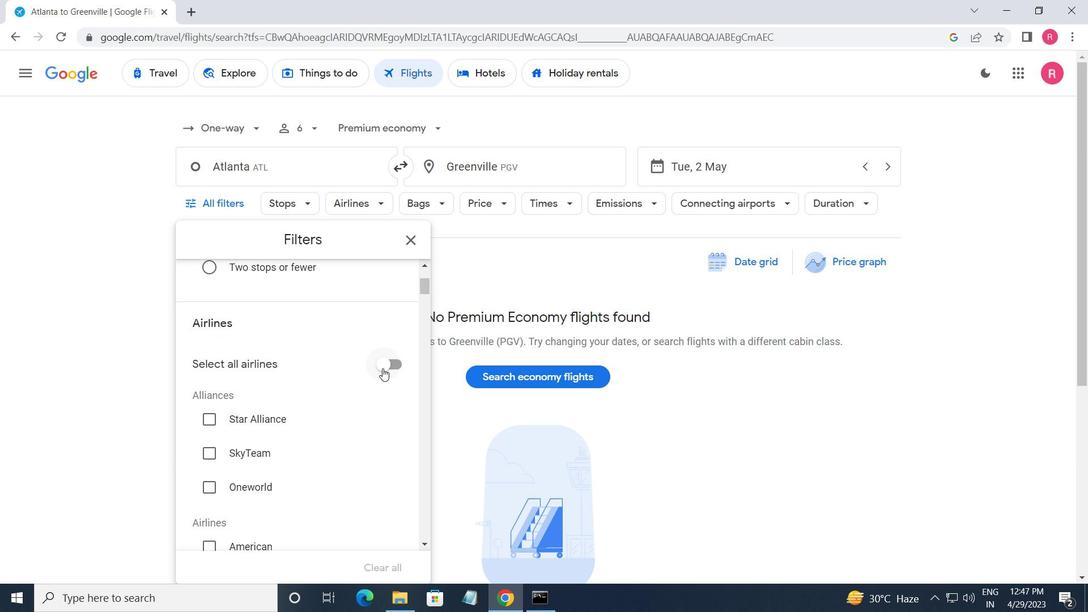 
Action: Mouse scrolled (382, 367) with delta (0, 0)
Screenshot: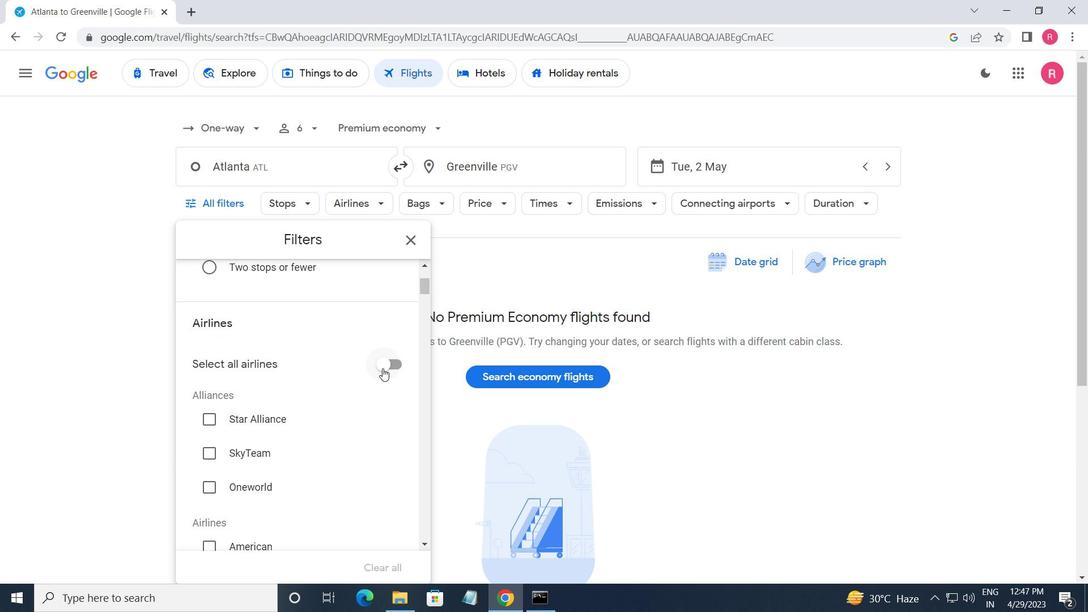 
Action: Mouse moved to (380, 372)
Screenshot: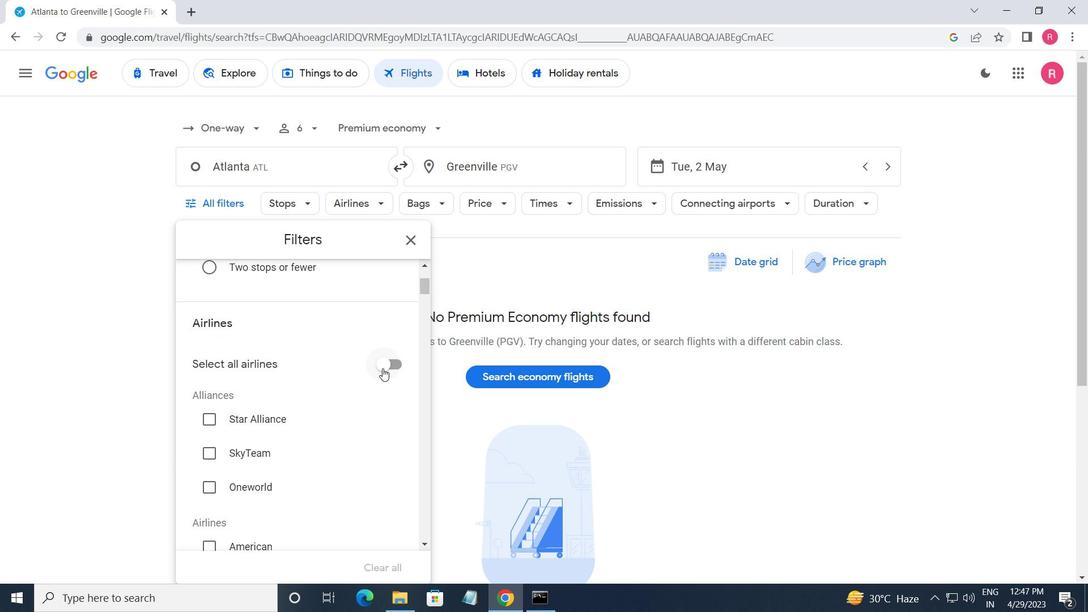 
Action: Mouse scrolled (380, 371) with delta (0, 0)
Screenshot: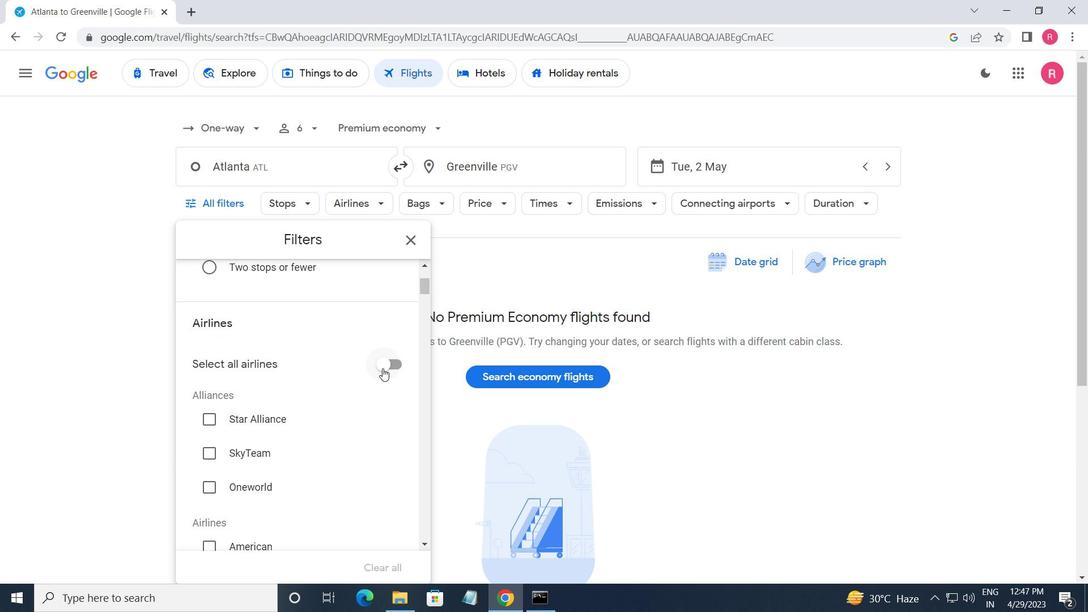
Action: Mouse moved to (378, 373)
Screenshot: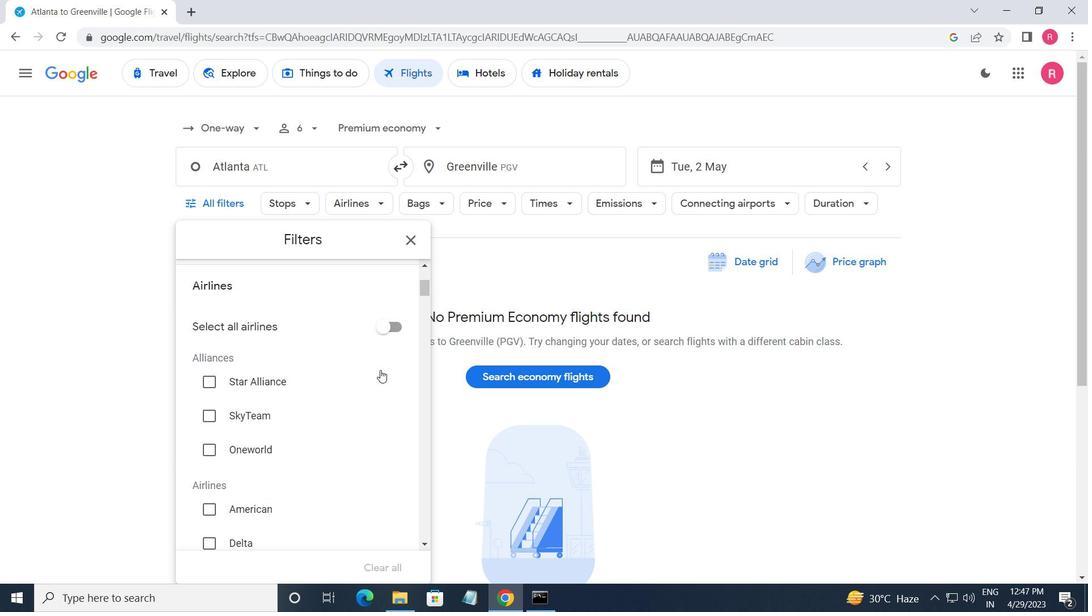 
Action: Mouse scrolled (378, 373) with delta (0, 0)
Screenshot: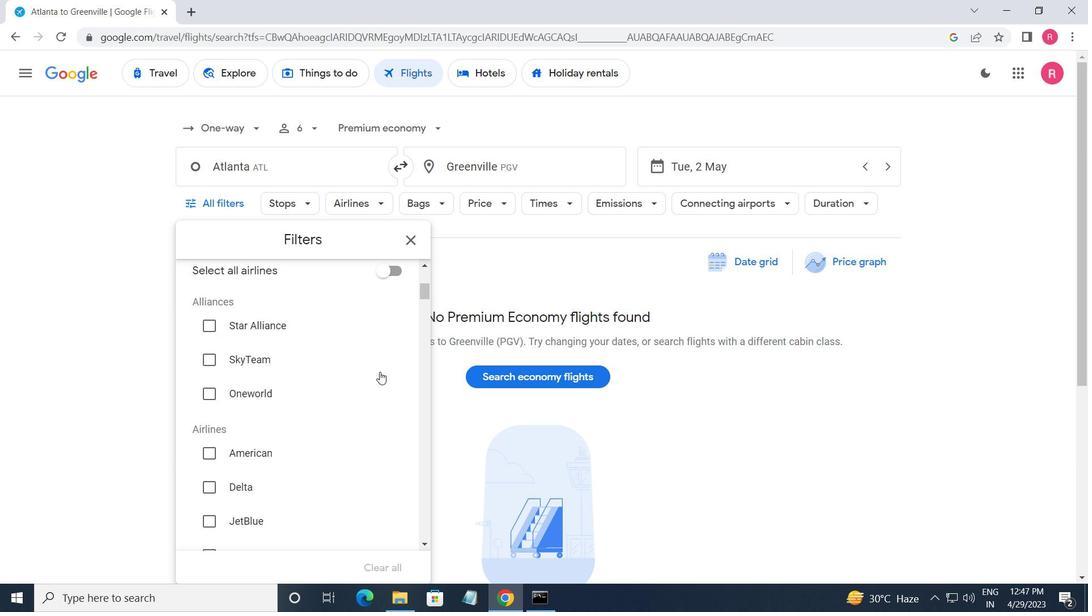 
Action: Mouse moved to (375, 368)
Screenshot: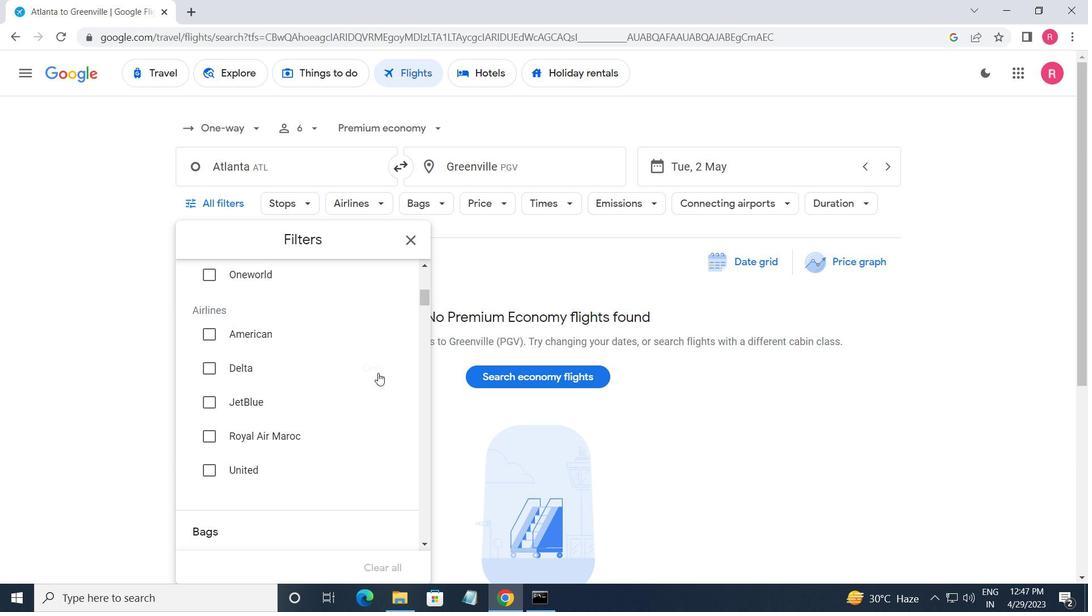 
Action: Mouse scrolled (375, 367) with delta (0, 0)
Screenshot: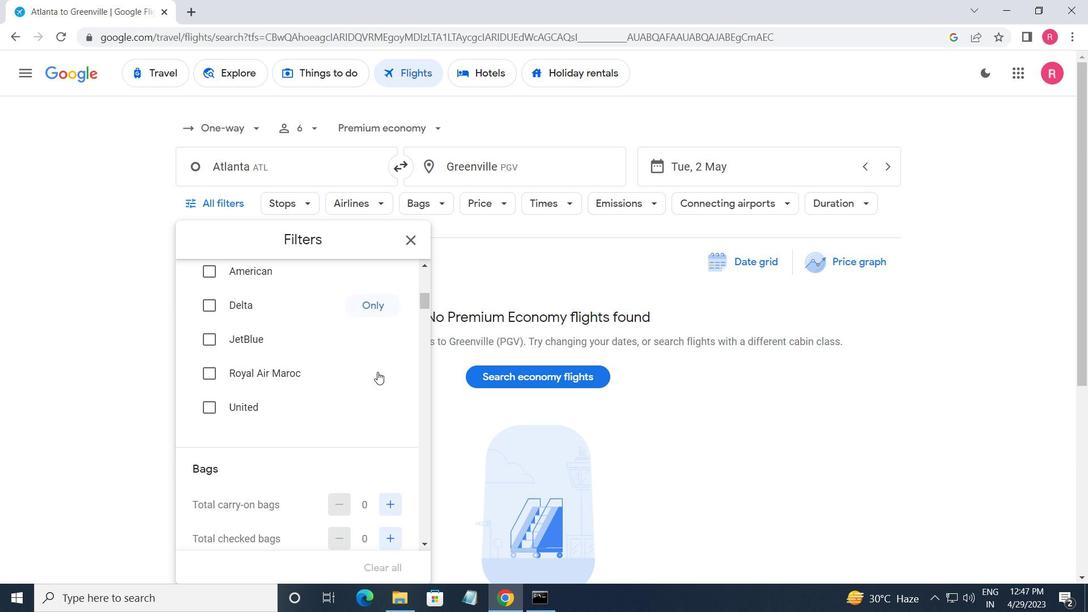 
Action: Mouse scrolled (375, 367) with delta (0, 0)
Screenshot: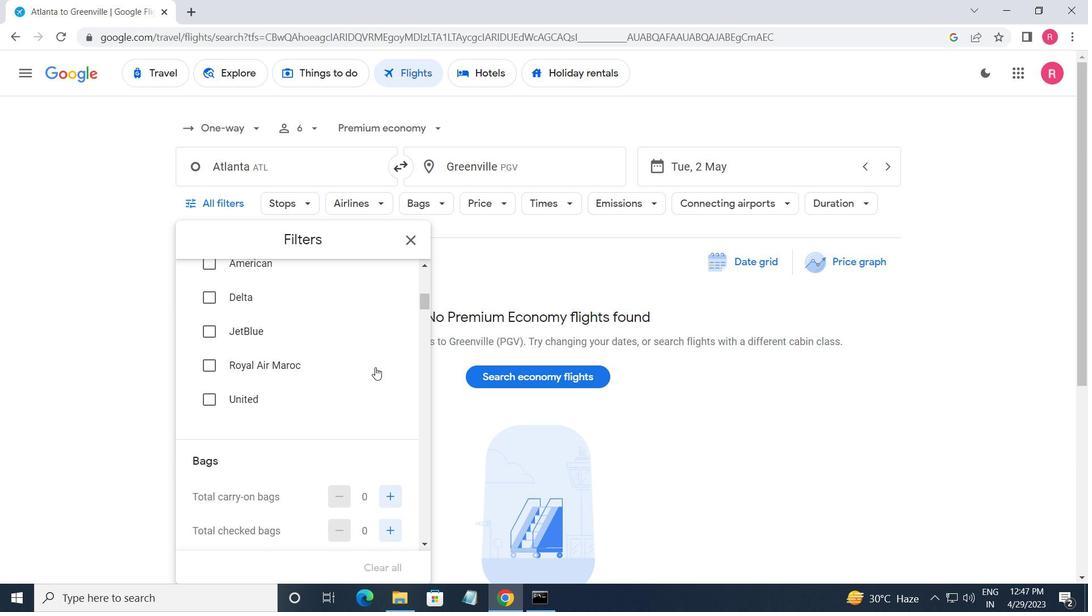 
Action: Mouse moved to (393, 386)
Screenshot: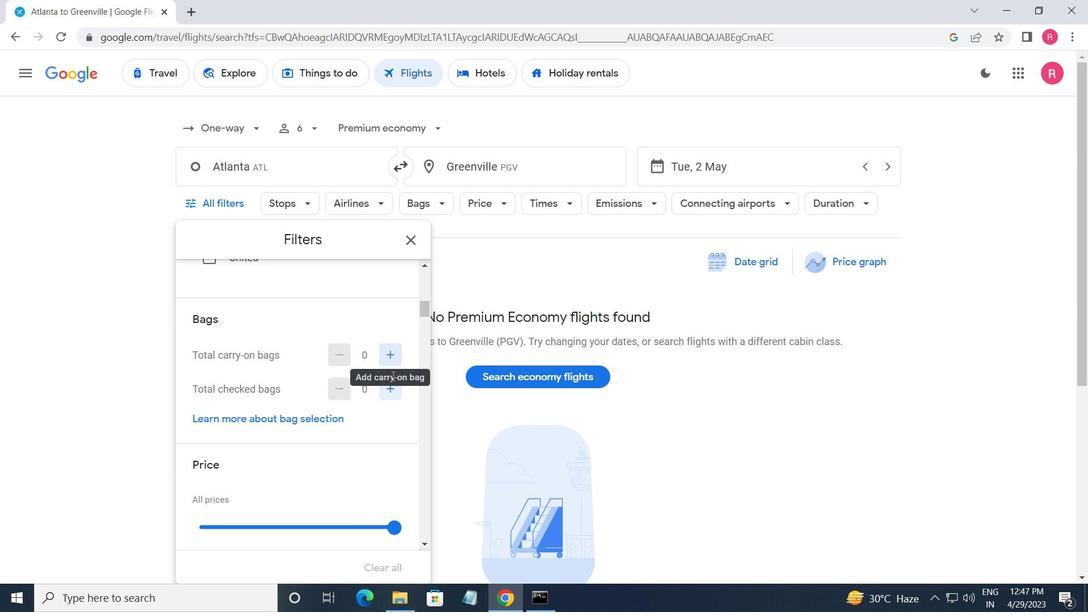 
Action: Mouse pressed left at (393, 386)
Screenshot: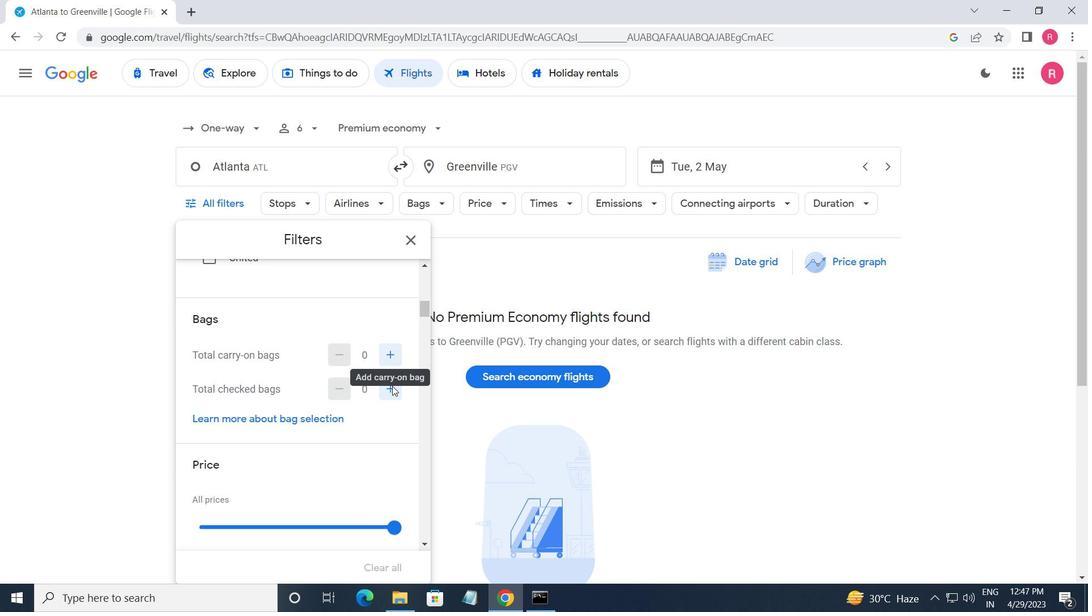 
Action: Mouse scrolled (393, 385) with delta (0, 0)
Screenshot: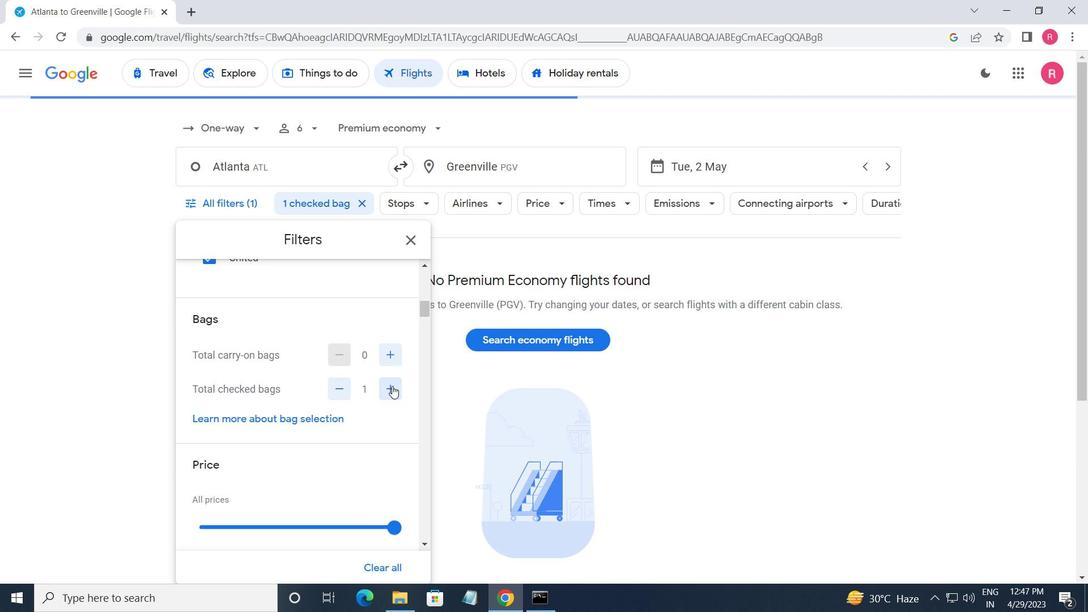
Action: Mouse scrolled (393, 385) with delta (0, 0)
Screenshot: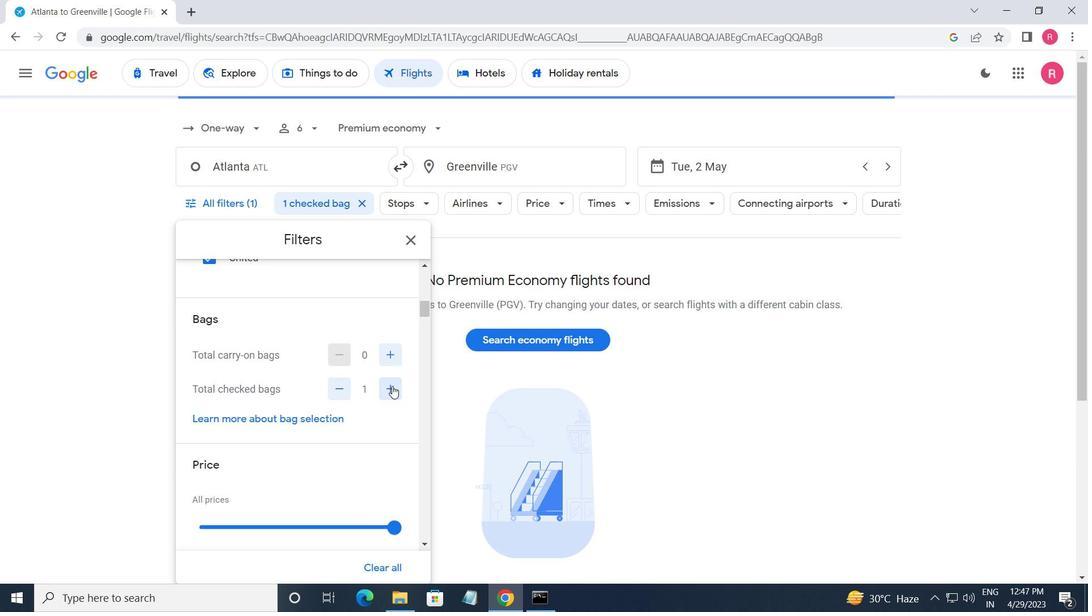 
Action: Mouse pressed left at (393, 386)
Screenshot: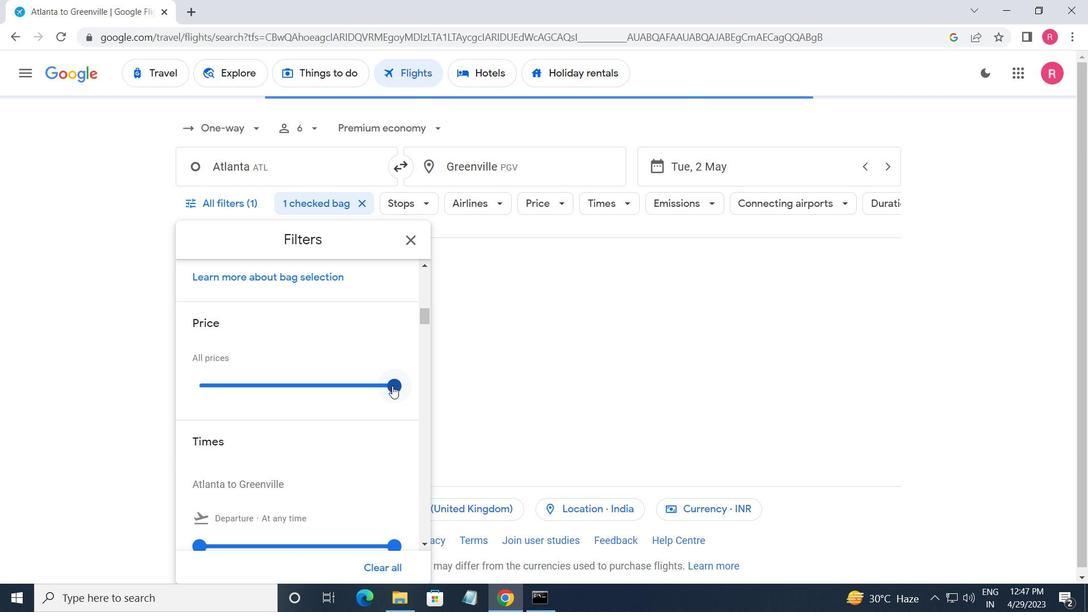 
Action: Mouse scrolled (393, 385) with delta (0, 0)
Screenshot: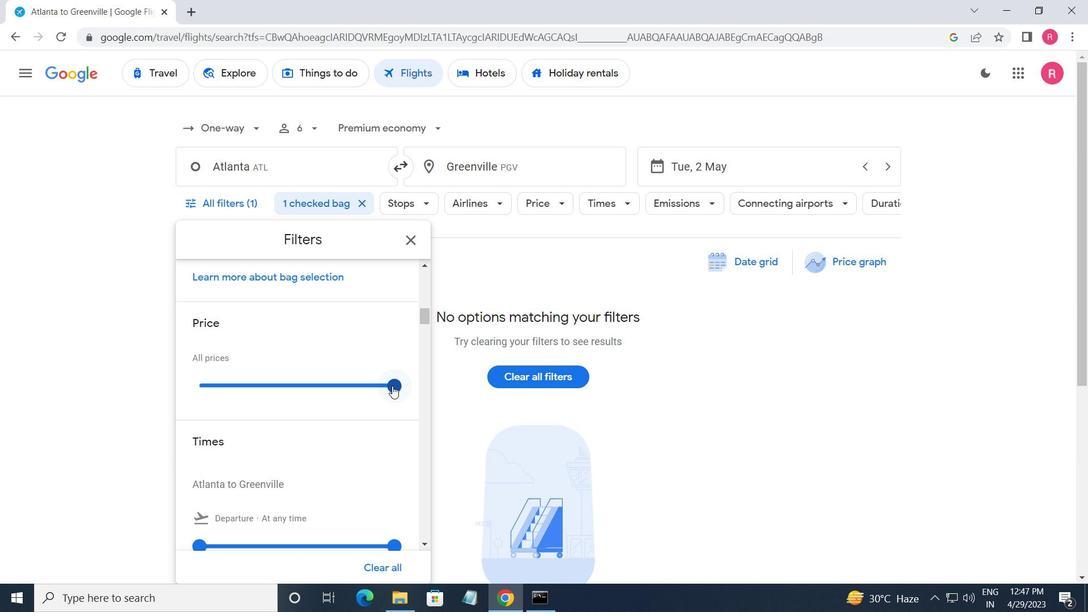 
Action: Mouse scrolled (393, 385) with delta (0, 0)
Screenshot: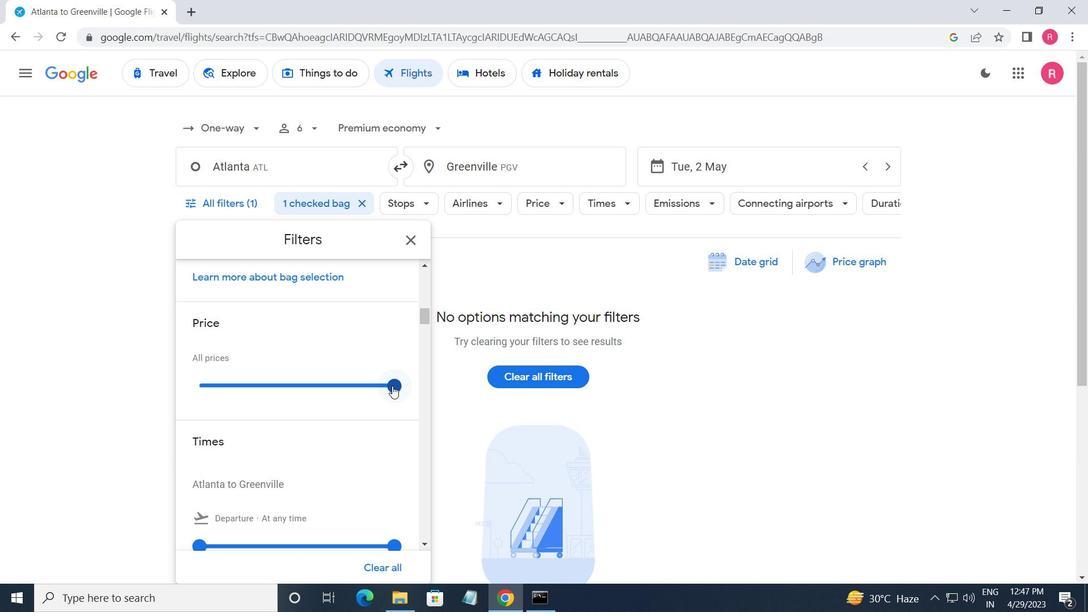 
Action: Mouse moved to (208, 407)
Screenshot: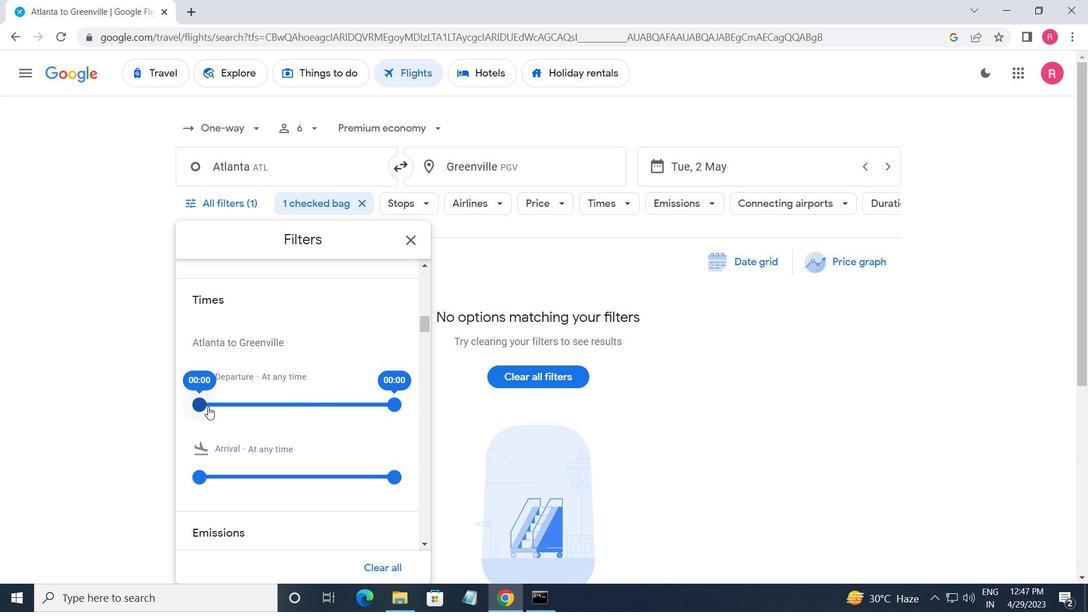 
Action: Mouse pressed left at (208, 407)
Screenshot: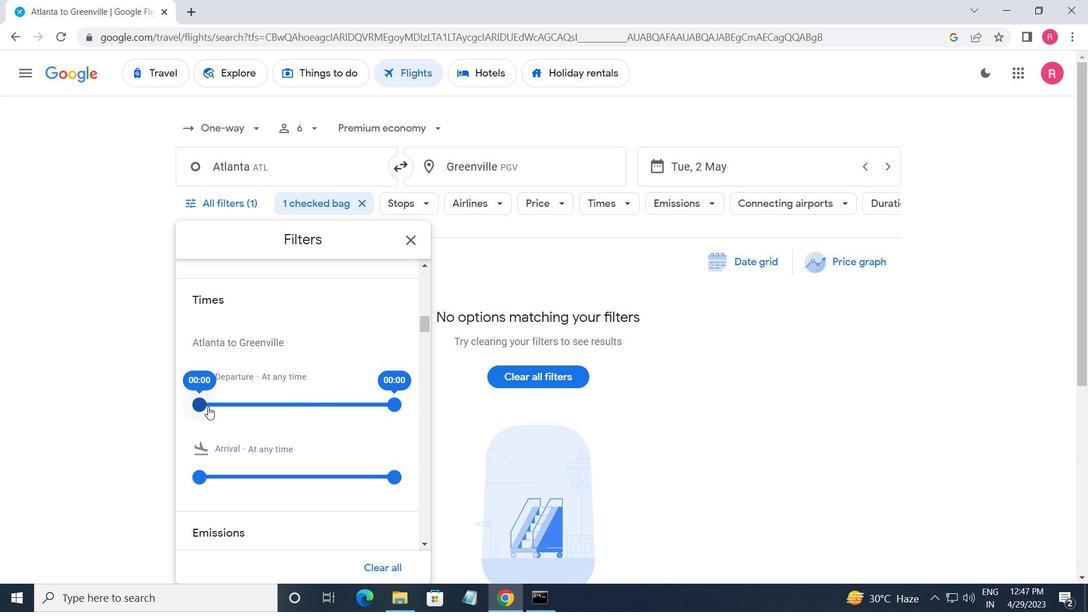 
Action: Mouse moved to (399, 398)
Screenshot: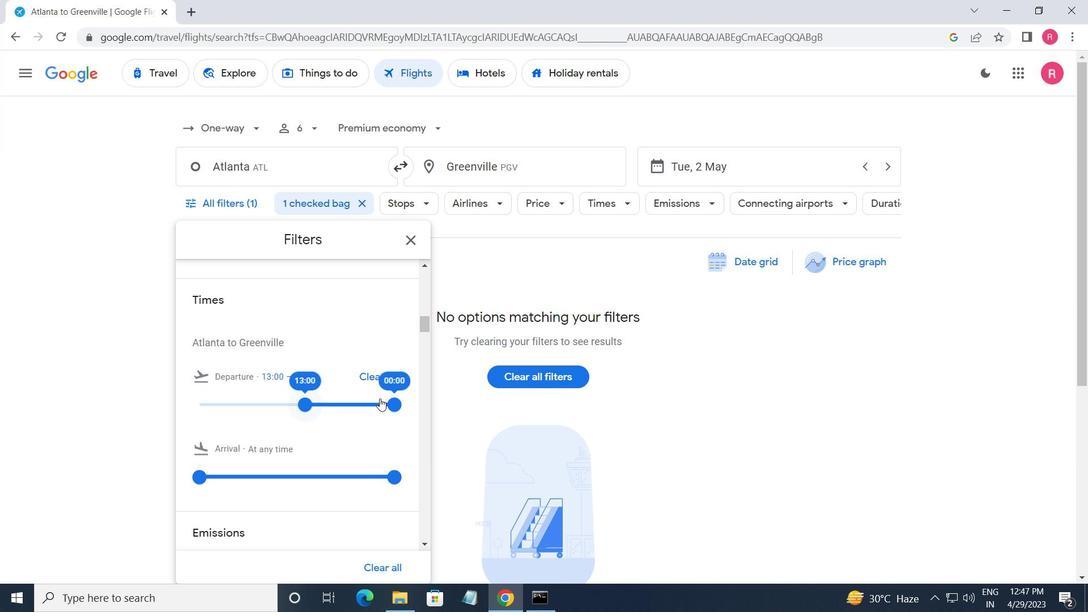 
Action: Mouse pressed left at (399, 398)
Screenshot: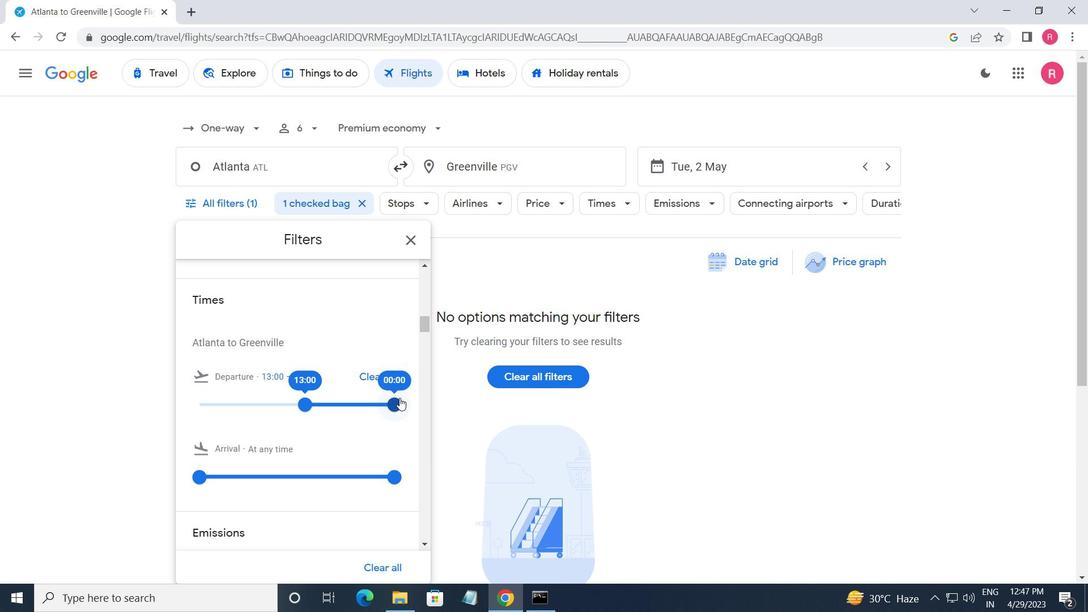 
Action: Mouse moved to (407, 255)
Screenshot: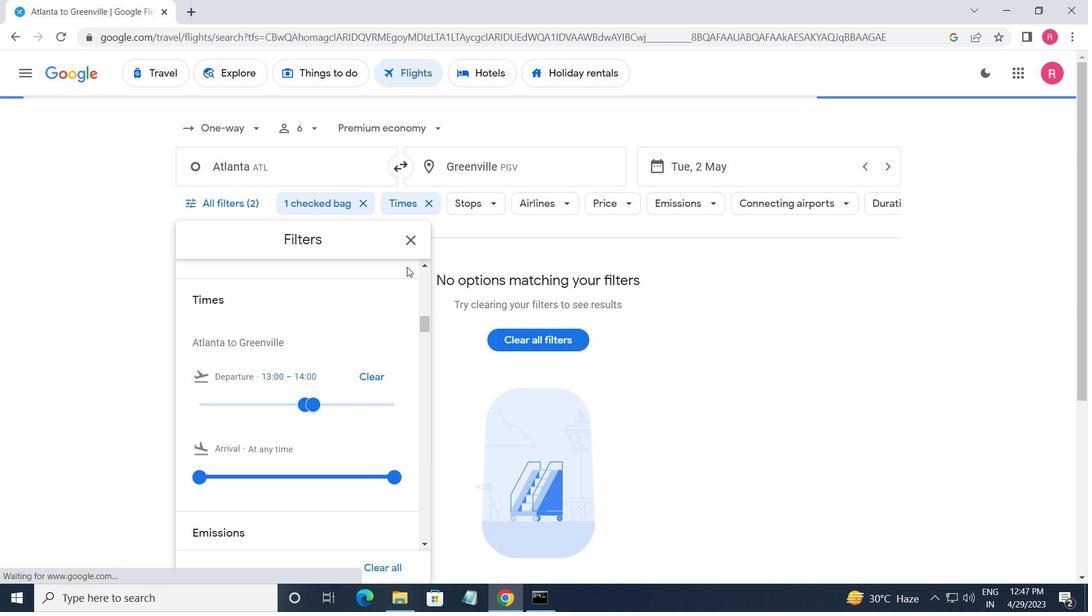 
Action: Mouse pressed left at (407, 255)
Screenshot: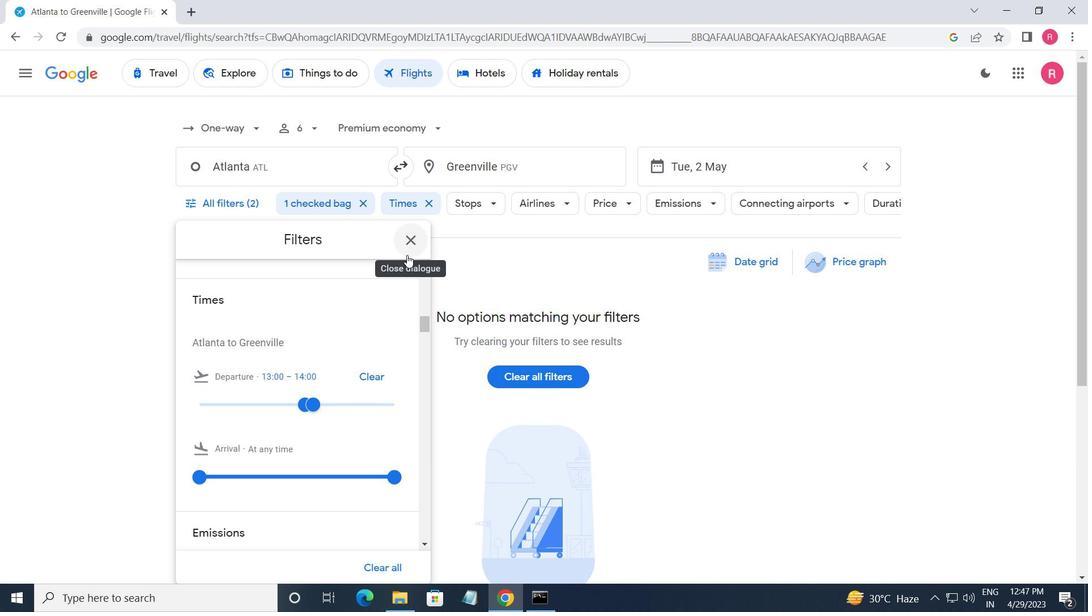 
